 Task: Find connections with filter location Bruay-la-Buissière with filter topic #Professionalwomenwith filter profile language French with filter current company SG Analytics with filter school Shivaji University with filter industry Operations Consulting with filter service category Tax Law with filter keywords title Animal Trainer
Action: Mouse moved to (488, 63)
Screenshot: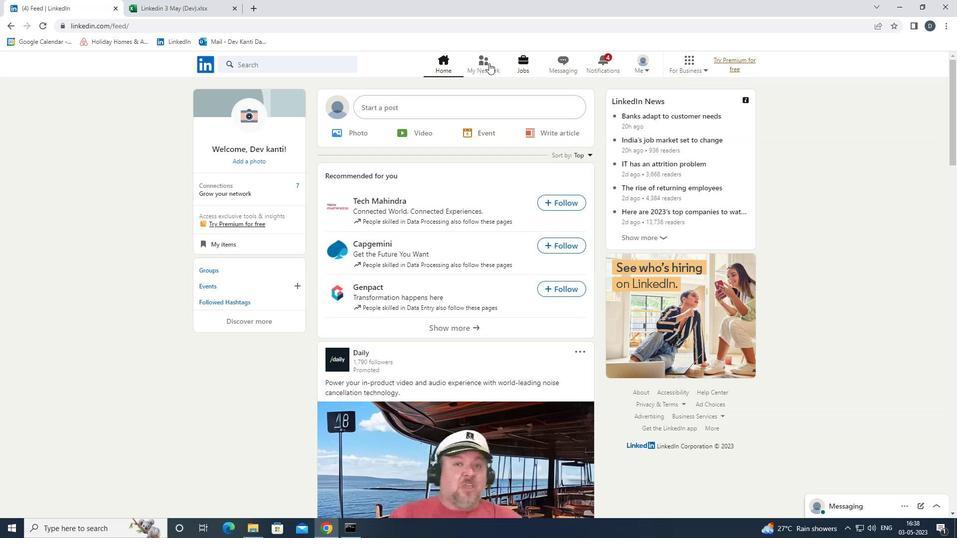 
Action: Mouse pressed left at (488, 63)
Screenshot: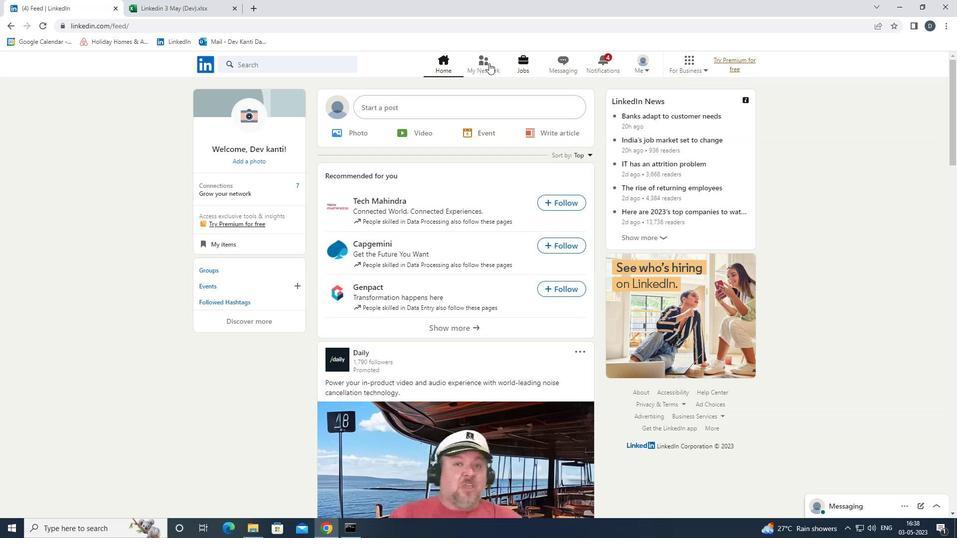 
Action: Mouse moved to (471, 64)
Screenshot: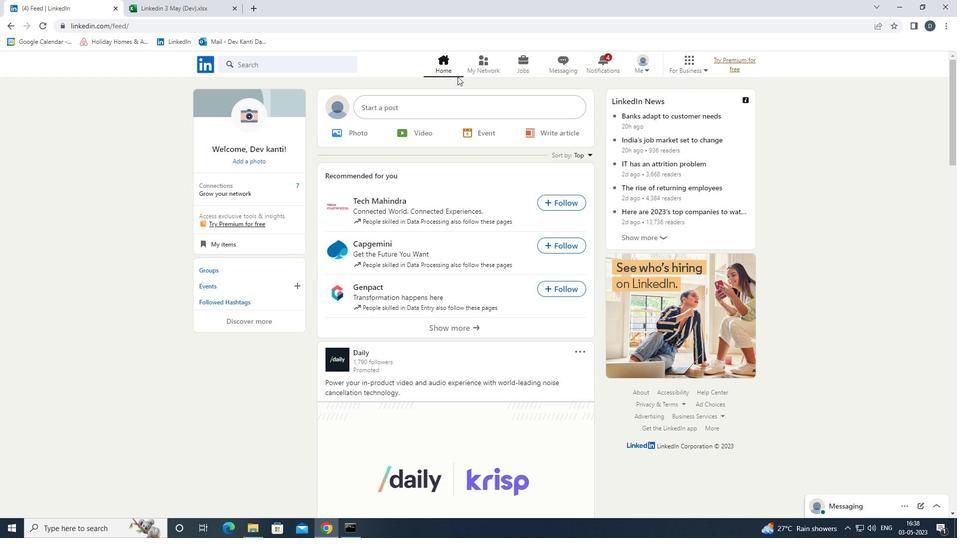 
Action: Mouse pressed left at (471, 64)
Screenshot: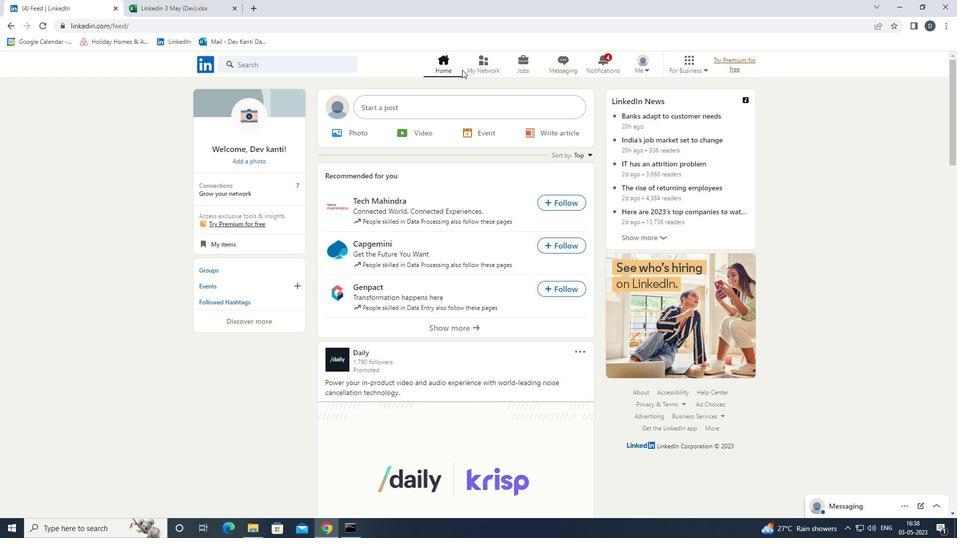 
Action: Mouse moved to (332, 117)
Screenshot: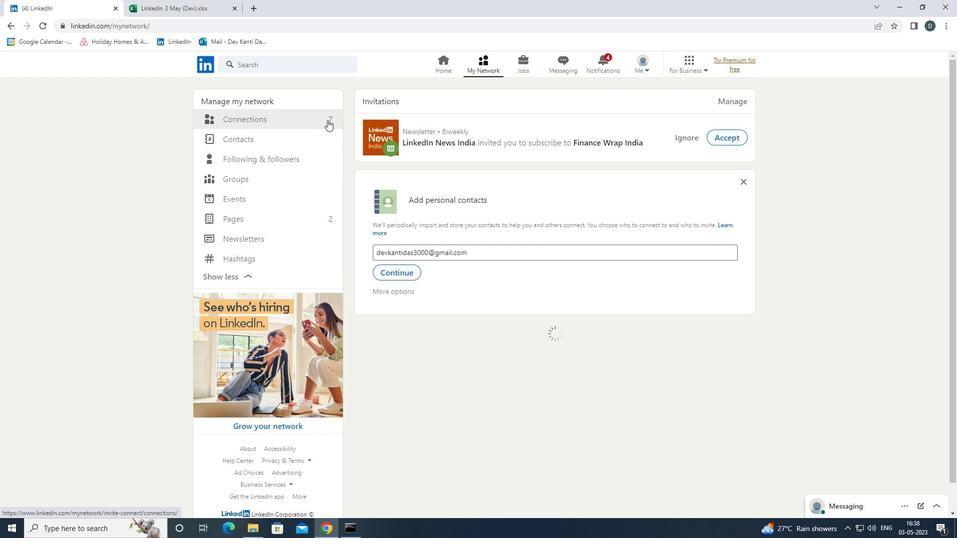 
Action: Mouse pressed left at (332, 117)
Screenshot: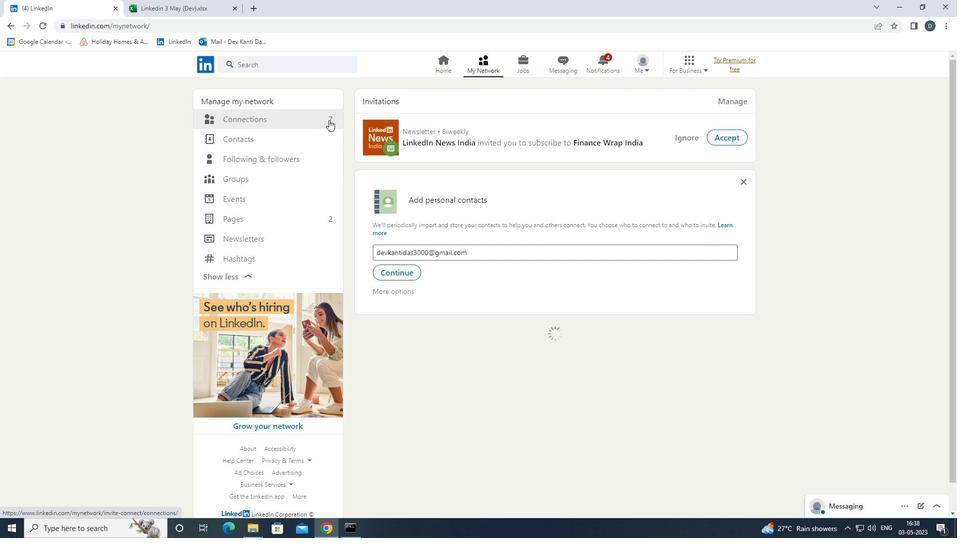 
Action: Mouse moved to (567, 117)
Screenshot: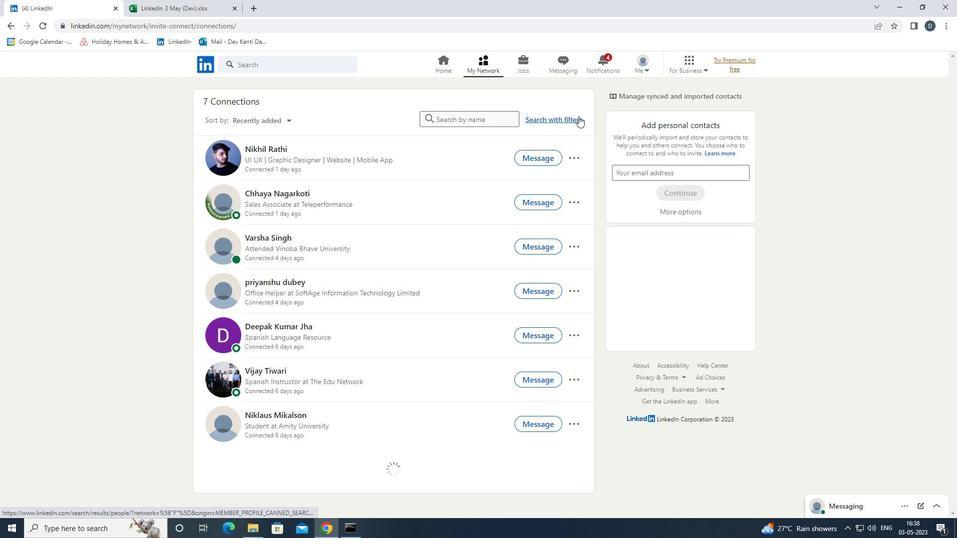 
Action: Mouse pressed left at (567, 117)
Screenshot: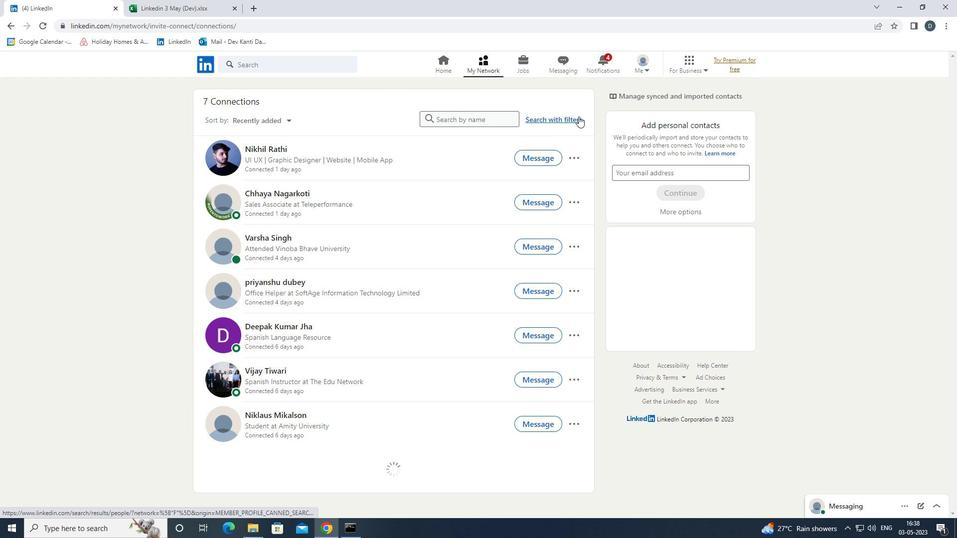 
Action: Mouse moved to (505, 90)
Screenshot: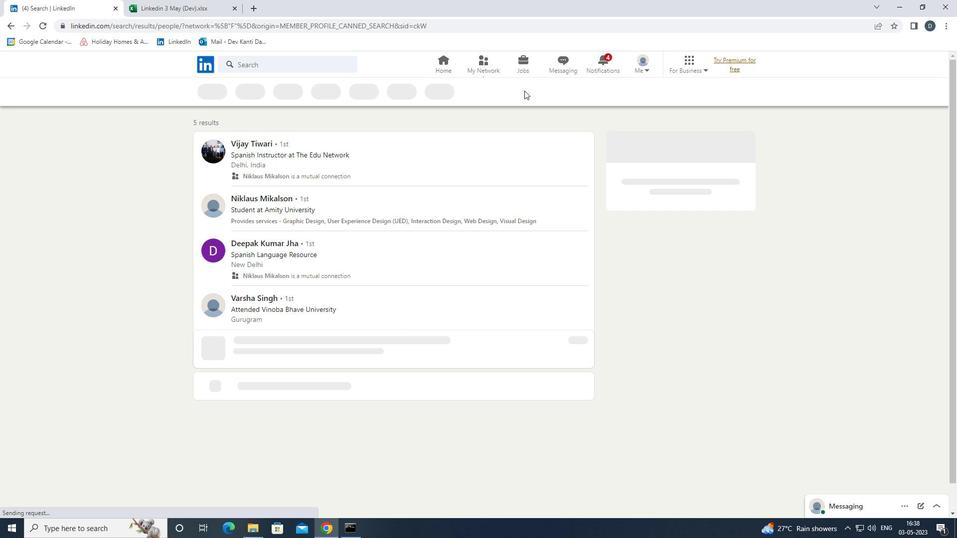 
Action: Mouse pressed left at (505, 90)
Screenshot: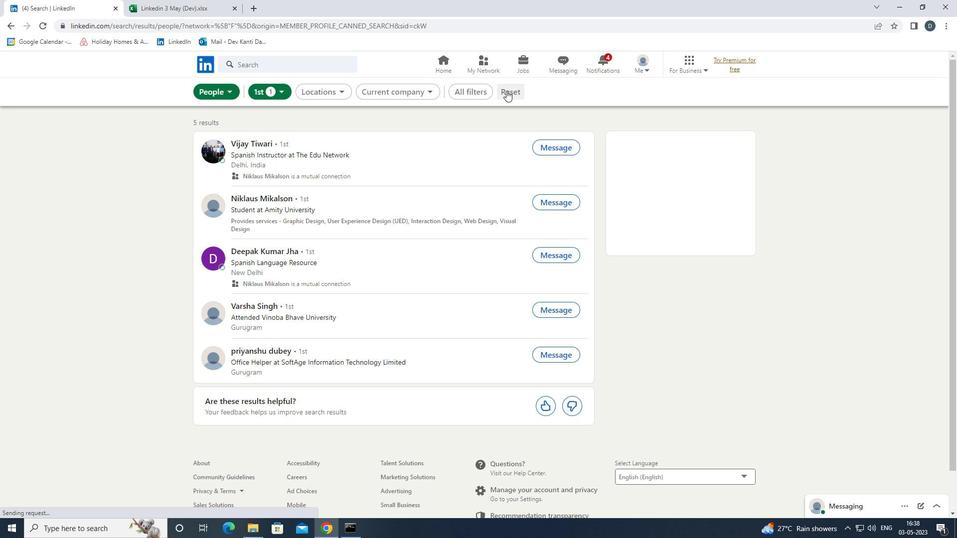 
Action: Mouse moved to (492, 90)
Screenshot: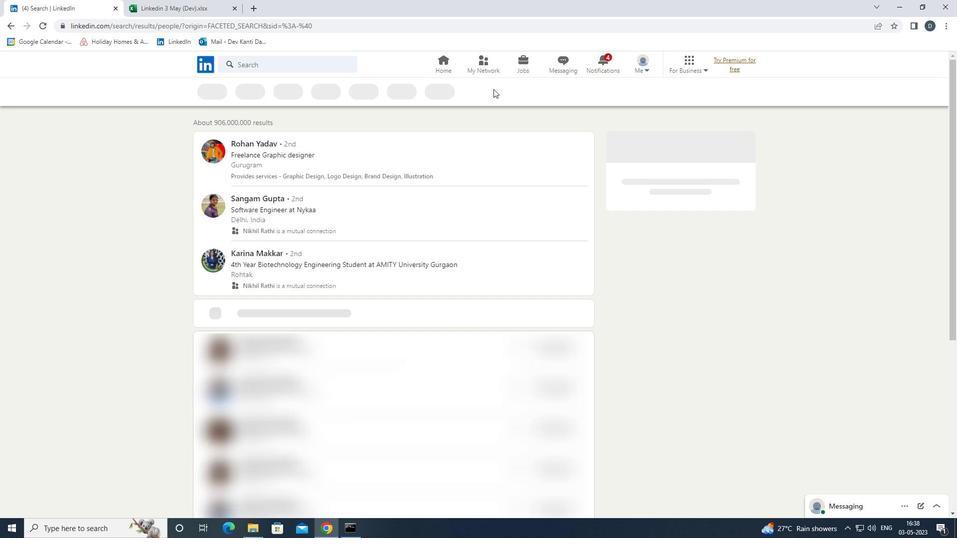 
Action: Mouse pressed left at (492, 90)
Screenshot: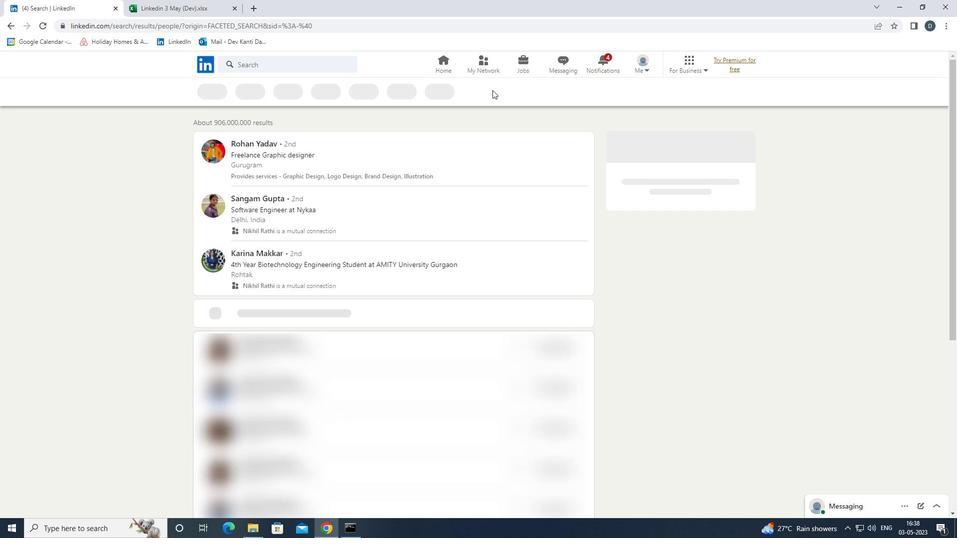 
Action: Mouse moved to (898, 358)
Screenshot: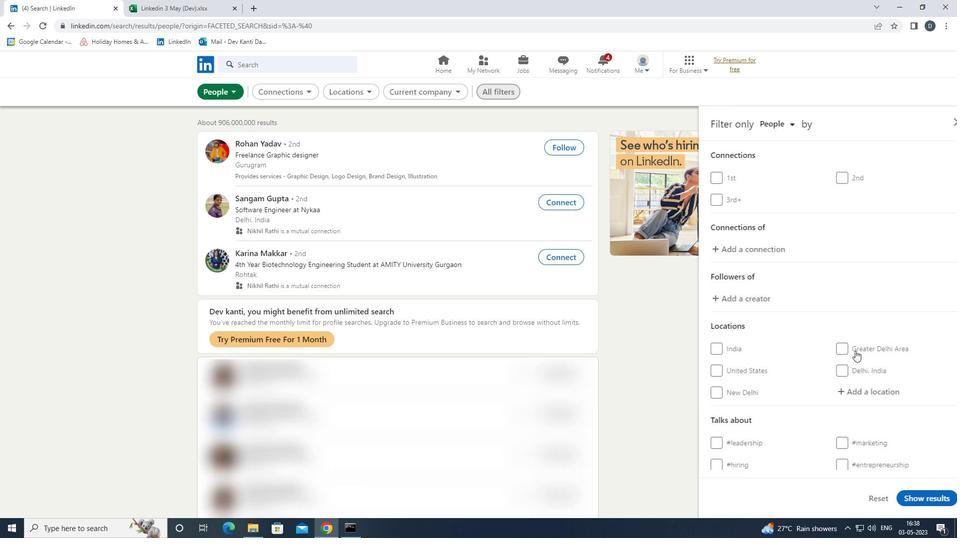 
Action: Mouse scrolled (898, 357) with delta (0, 0)
Screenshot: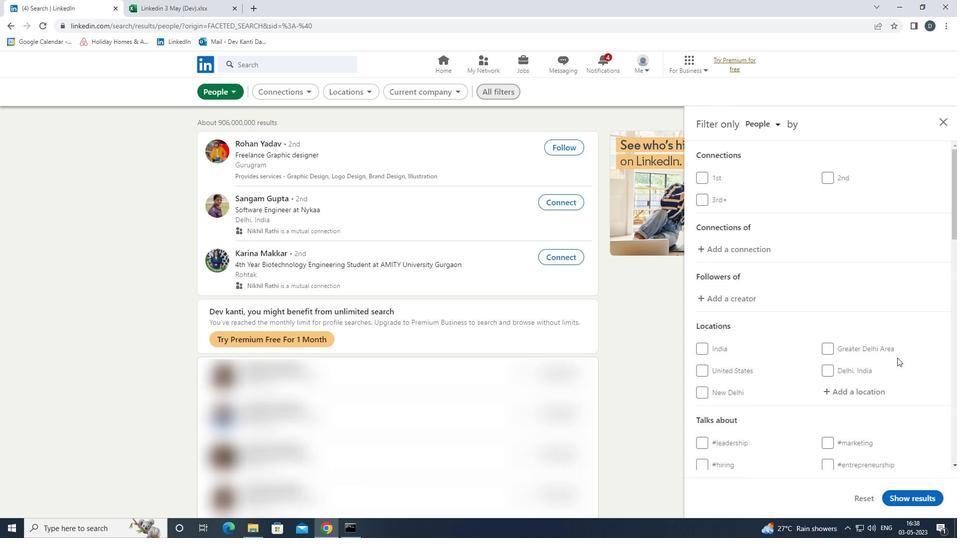 
Action: Mouse moved to (899, 358)
Screenshot: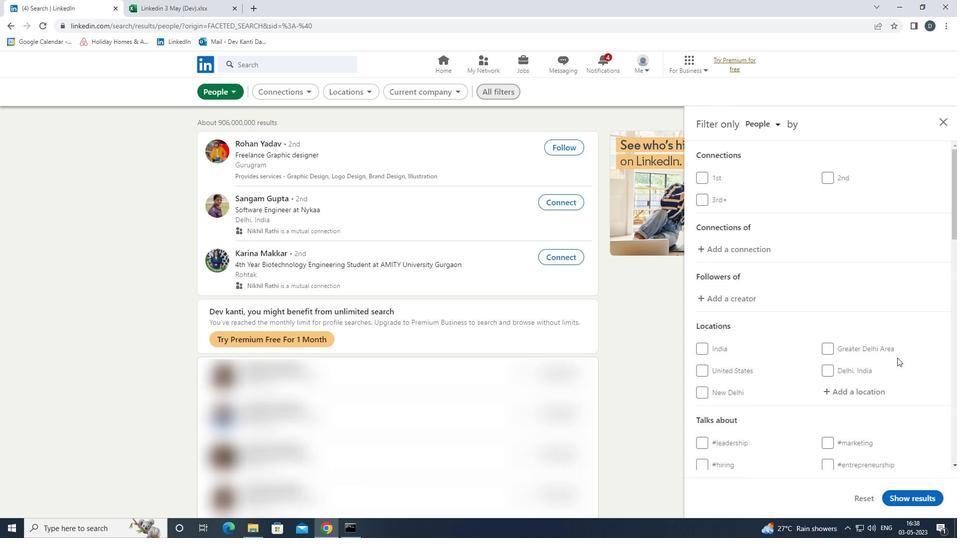 
Action: Mouse scrolled (899, 357) with delta (0, 0)
Screenshot: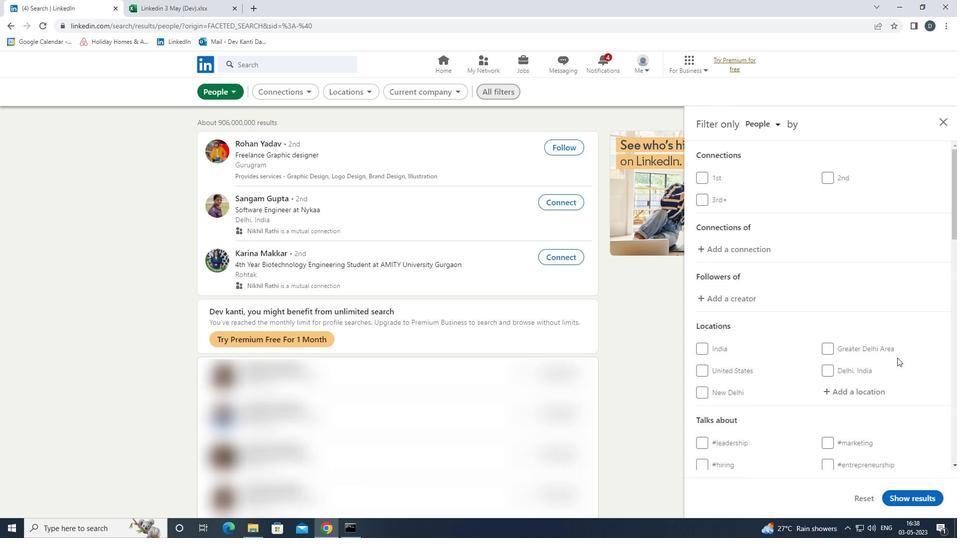 
Action: Mouse moved to (875, 293)
Screenshot: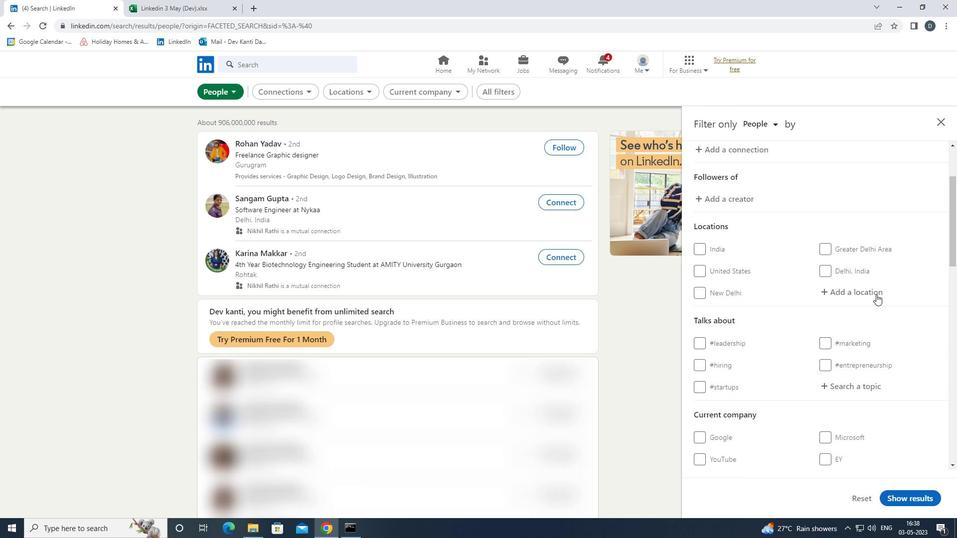 
Action: Mouse pressed left at (875, 293)
Screenshot: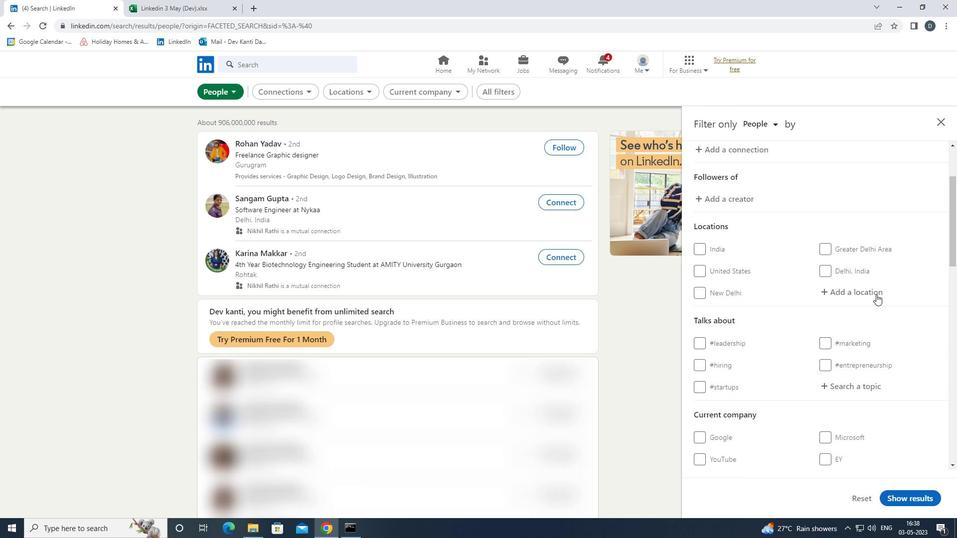 
Action: Key pressed <Key.shift>BRUAY<Key.down><Key.enter>
Screenshot: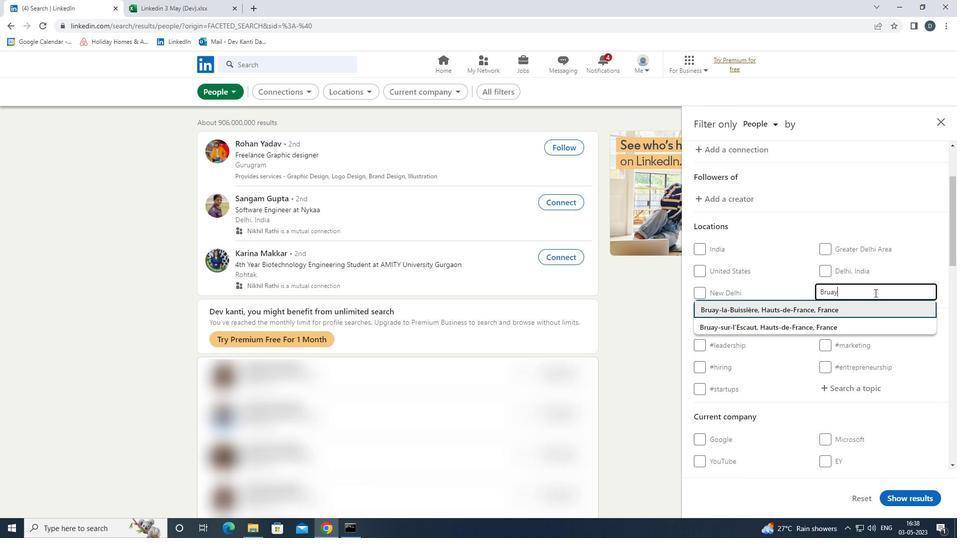 
Action: Mouse scrolled (875, 292) with delta (0, 0)
Screenshot: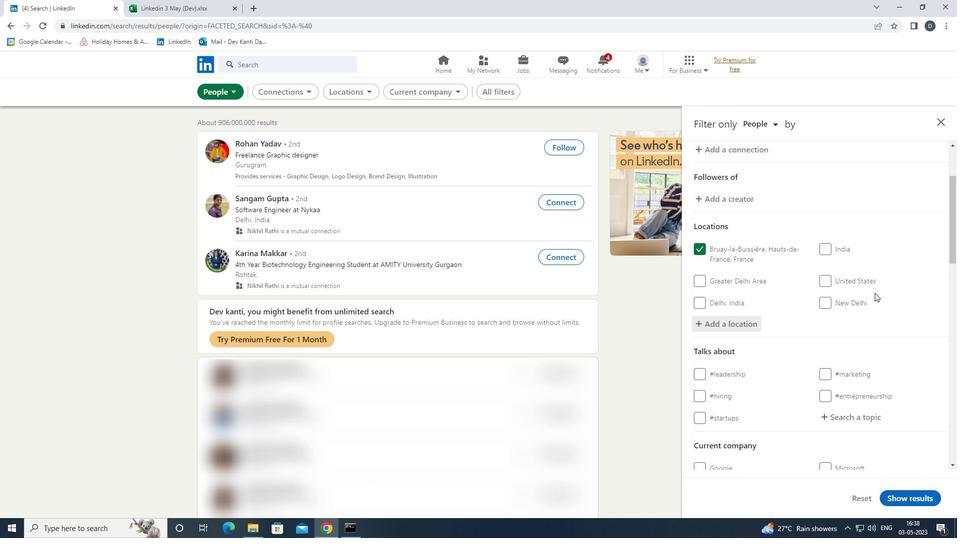 
Action: Mouse scrolled (875, 292) with delta (0, 0)
Screenshot: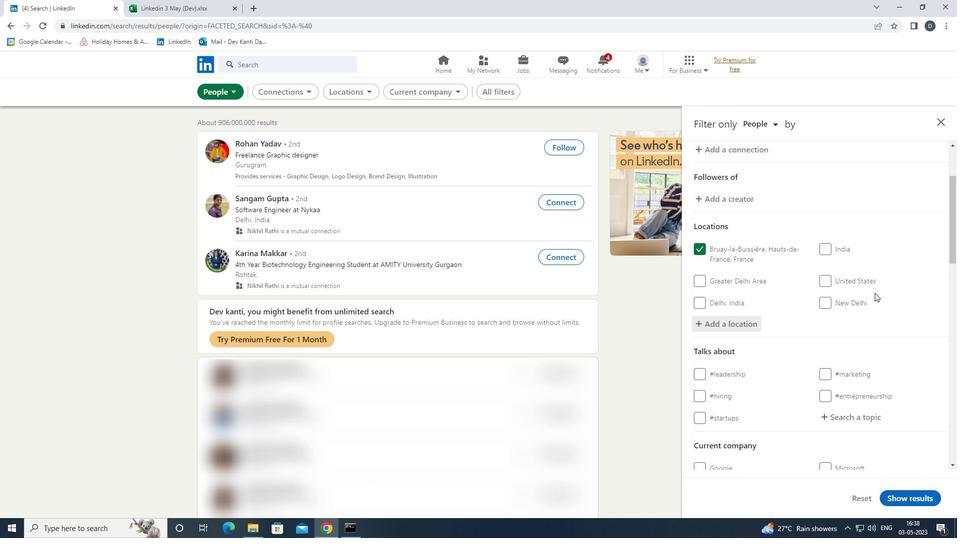 
Action: Mouse moved to (874, 314)
Screenshot: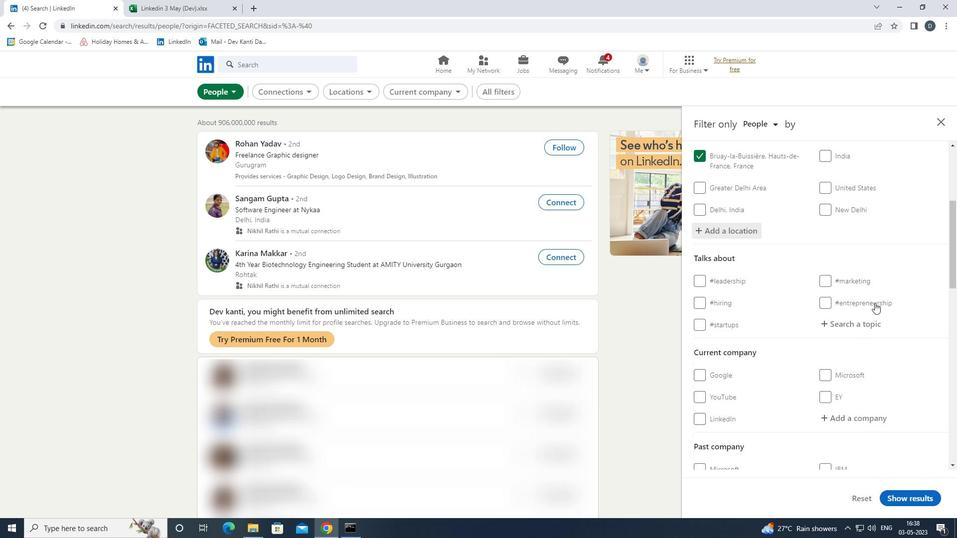 
Action: Mouse pressed left at (874, 314)
Screenshot: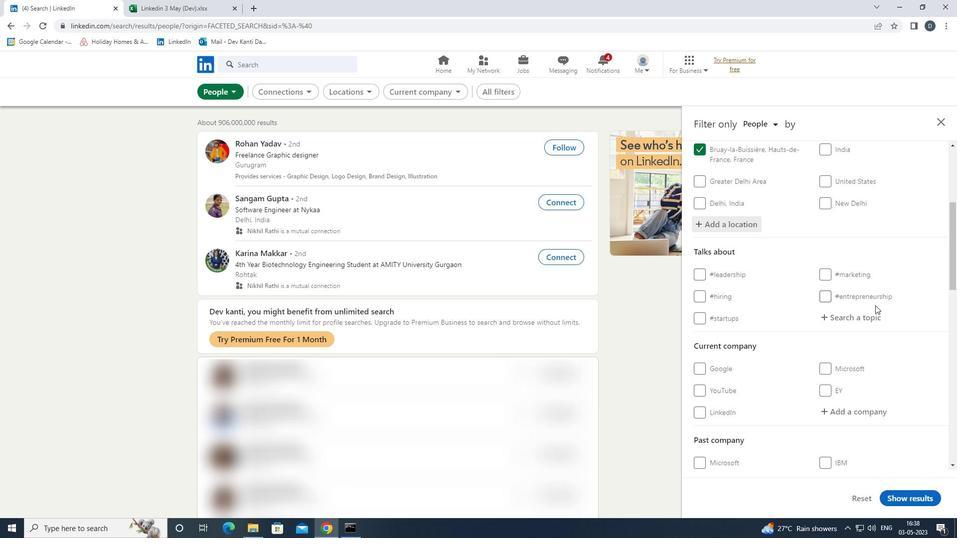 
Action: Key pressed PROFESSIONALWOMEN<Key.down><Key.enter>
Screenshot: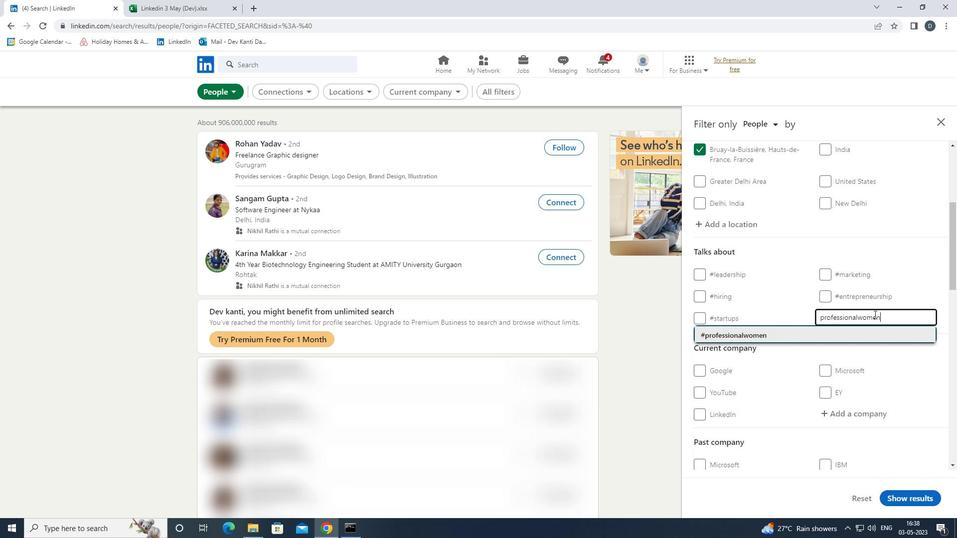 
Action: Mouse scrolled (874, 314) with delta (0, 0)
Screenshot: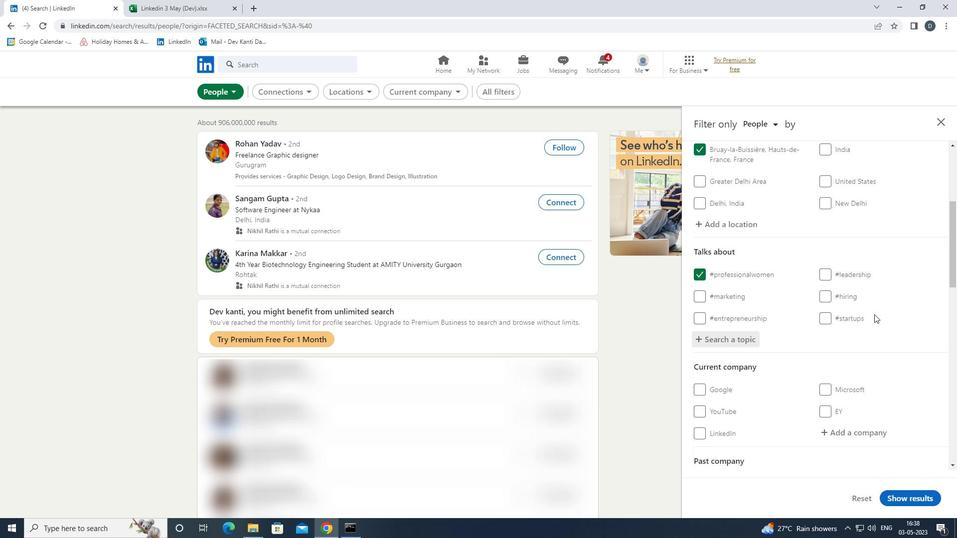 
Action: Mouse moved to (874, 314)
Screenshot: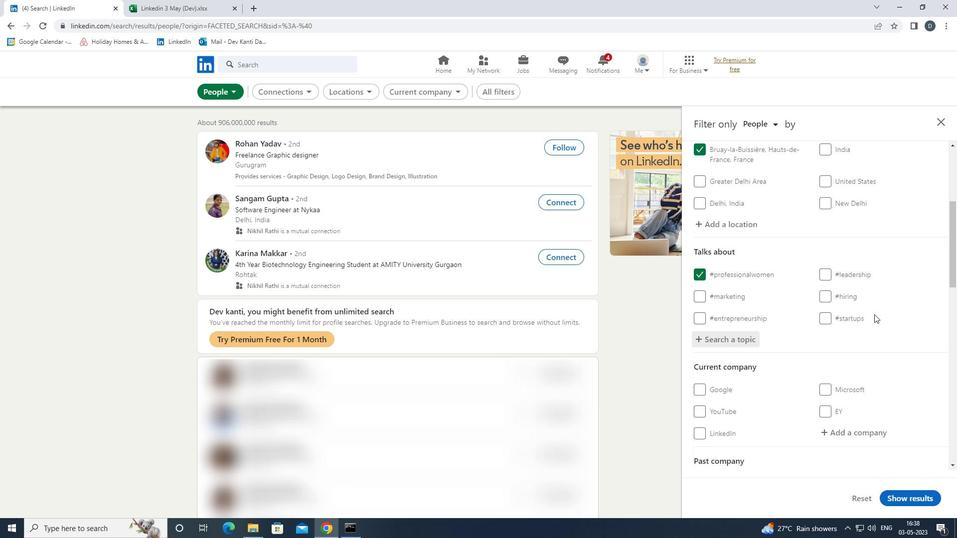 
Action: Mouse scrolled (874, 314) with delta (0, 0)
Screenshot: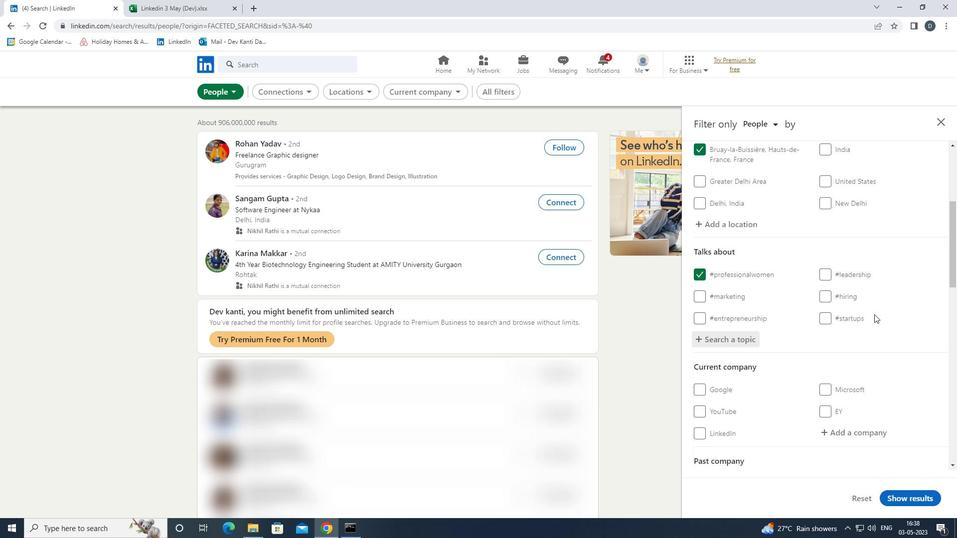 
Action: Mouse moved to (874, 315)
Screenshot: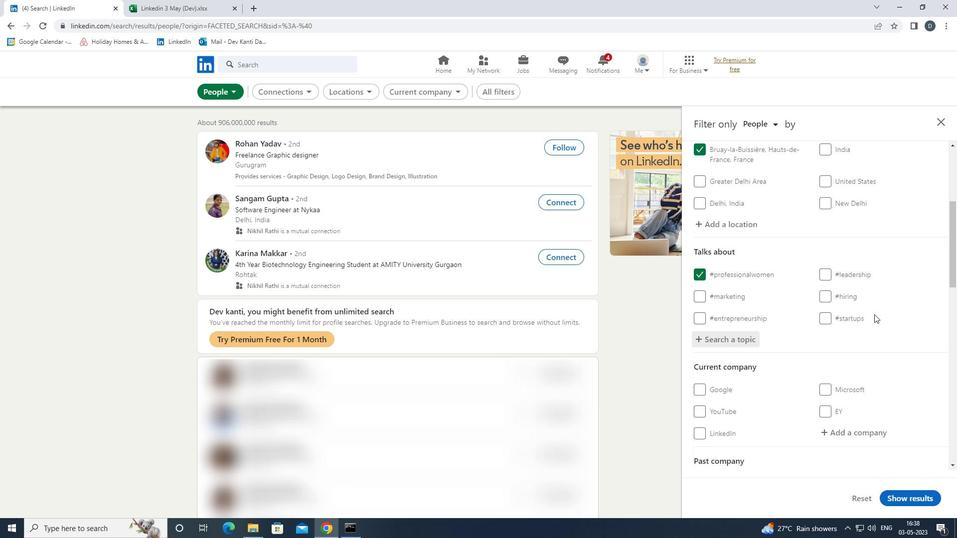 
Action: Mouse scrolled (874, 314) with delta (0, 0)
Screenshot: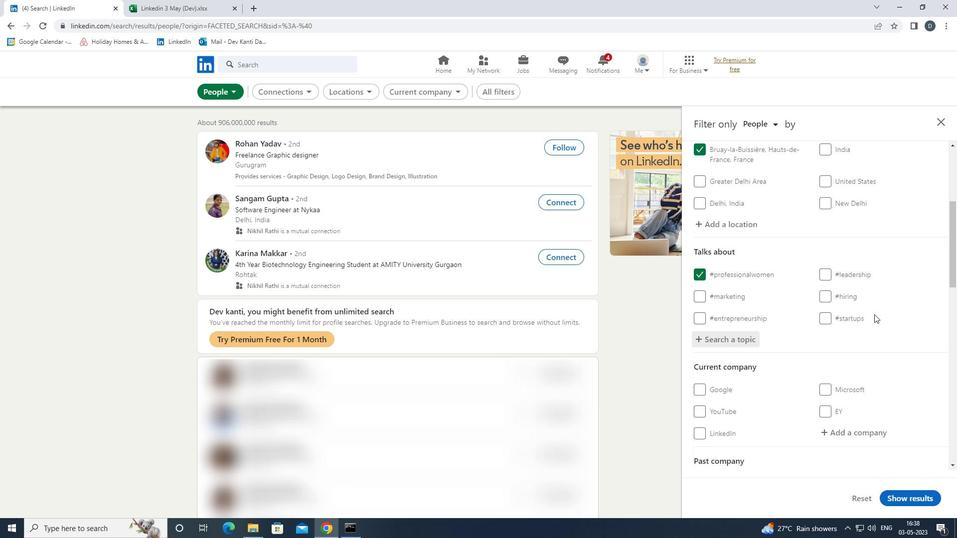 
Action: Mouse moved to (874, 315)
Screenshot: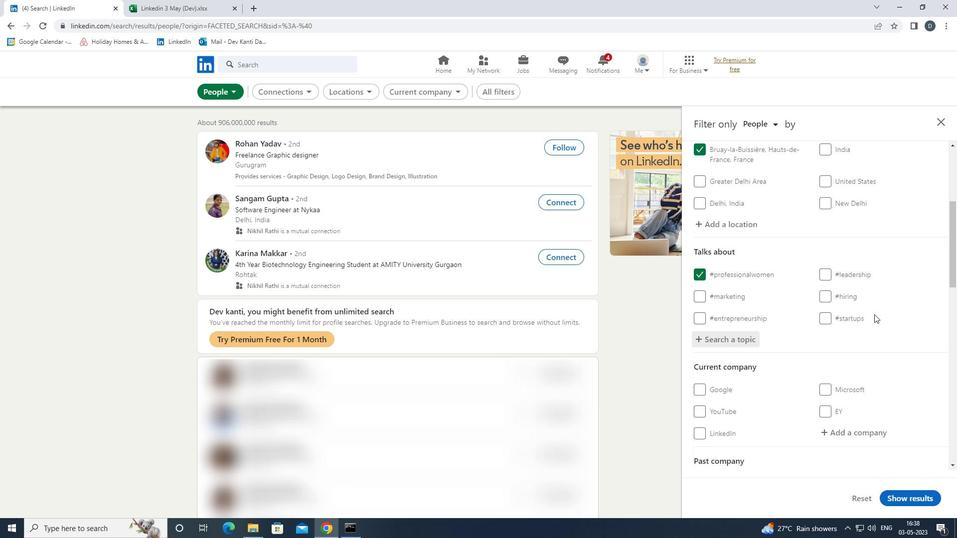 
Action: Mouse scrolled (874, 315) with delta (0, 0)
Screenshot: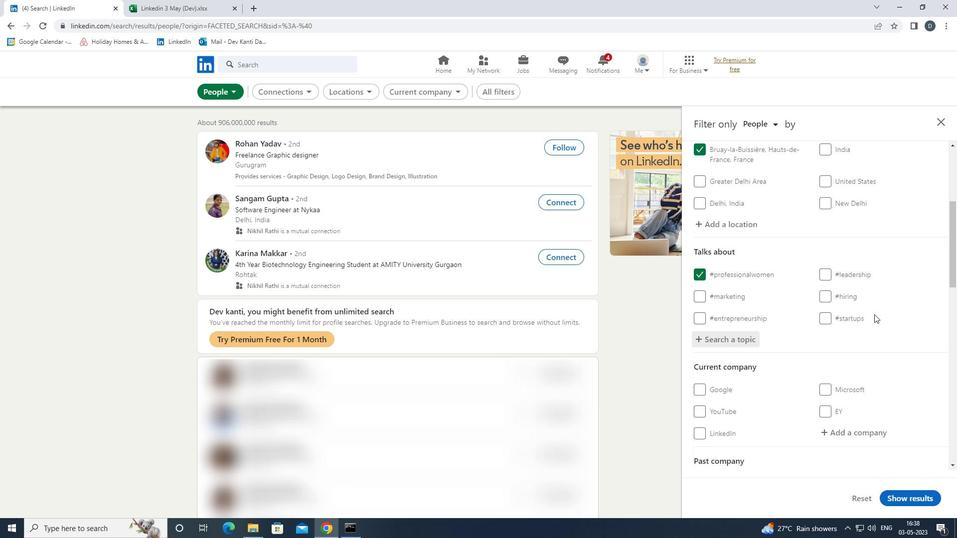 
Action: Mouse moved to (874, 316)
Screenshot: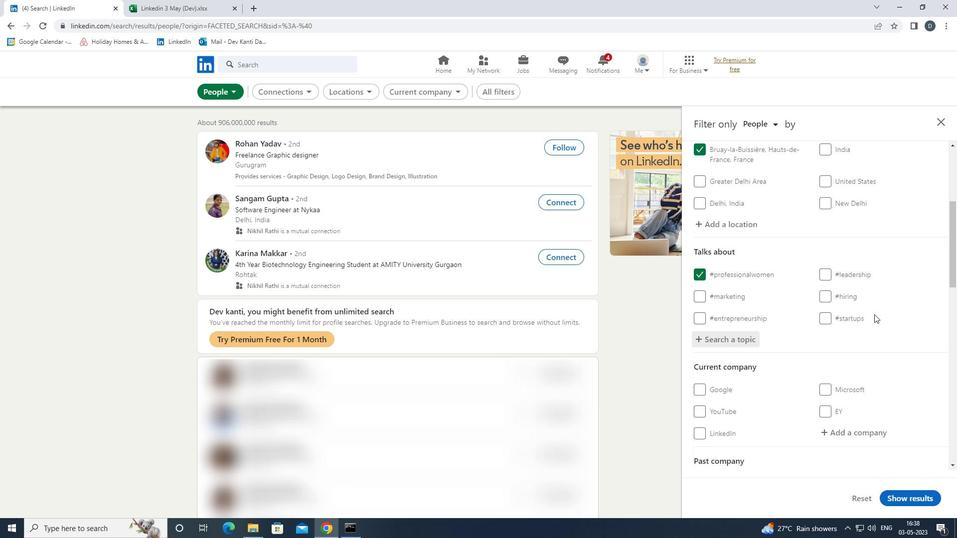 
Action: Mouse scrolled (874, 315) with delta (0, 0)
Screenshot: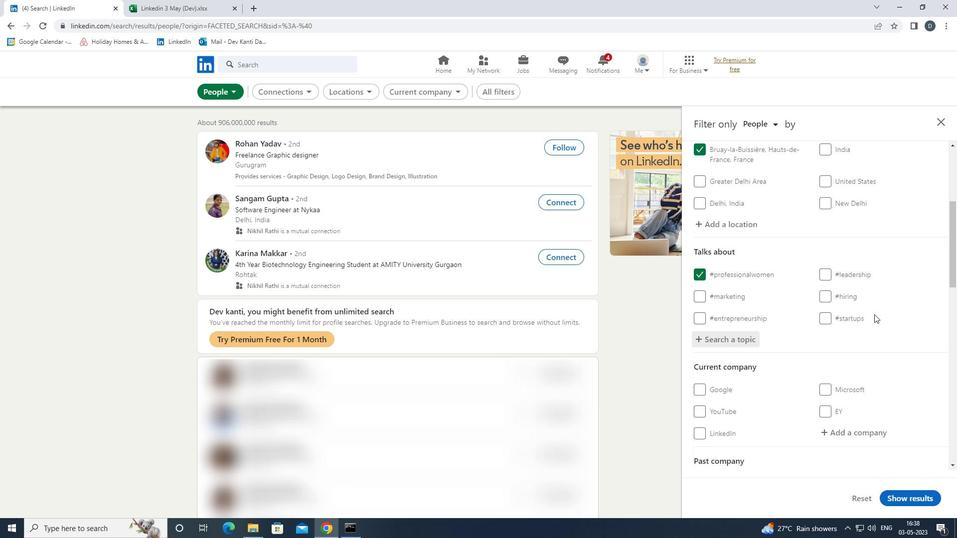 
Action: Mouse scrolled (874, 315) with delta (0, 0)
Screenshot: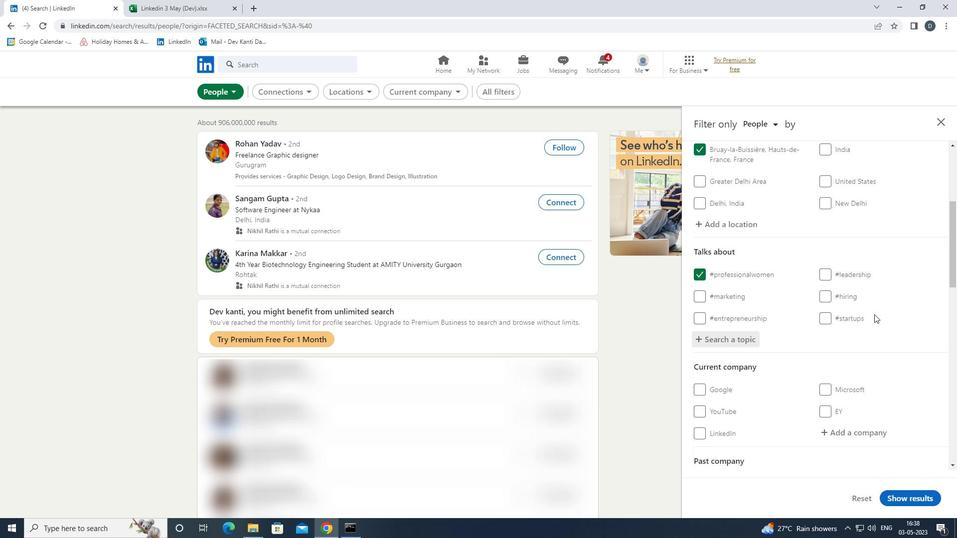 
Action: Mouse moved to (873, 318)
Screenshot: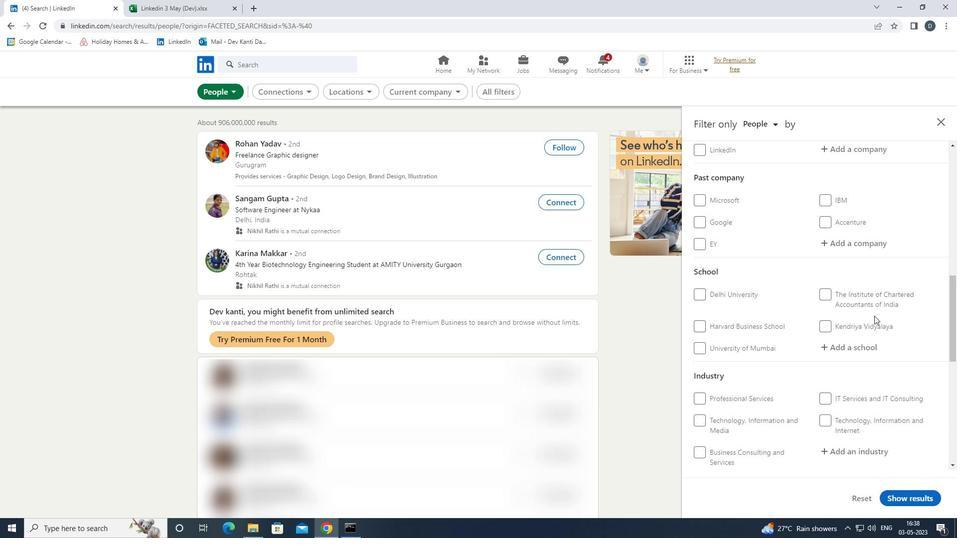 
Action: Mouse scrolled (873, 318) with delta (0, 0)
Screenshot: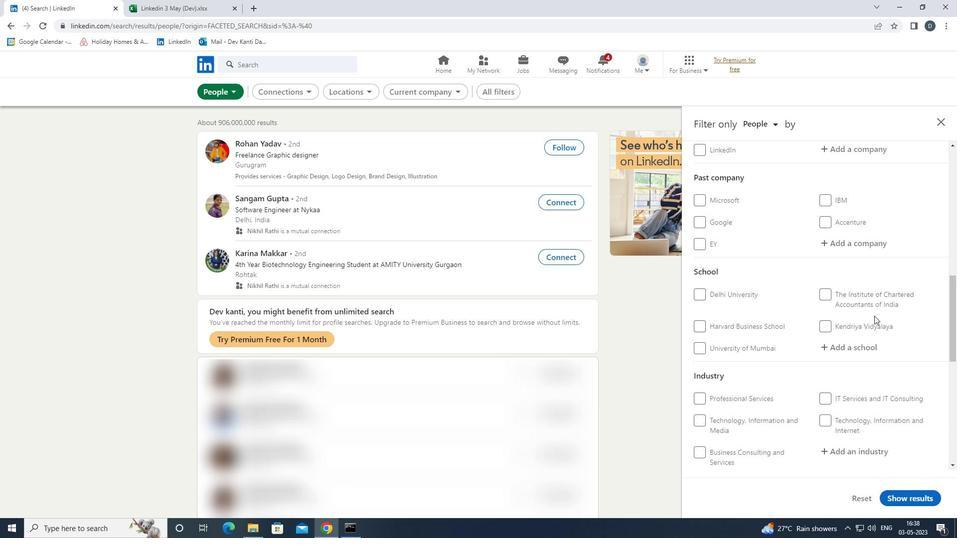 
Action: Mouse moved to (872, 320)
Screenshot: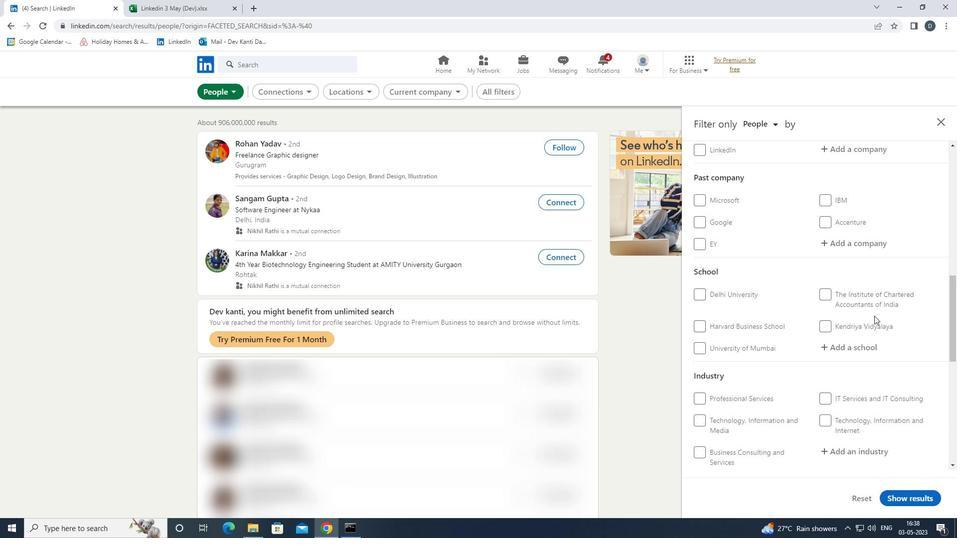 
Action: Mouse scrolled (872, 319) with delta (0, 0)
Screenshot: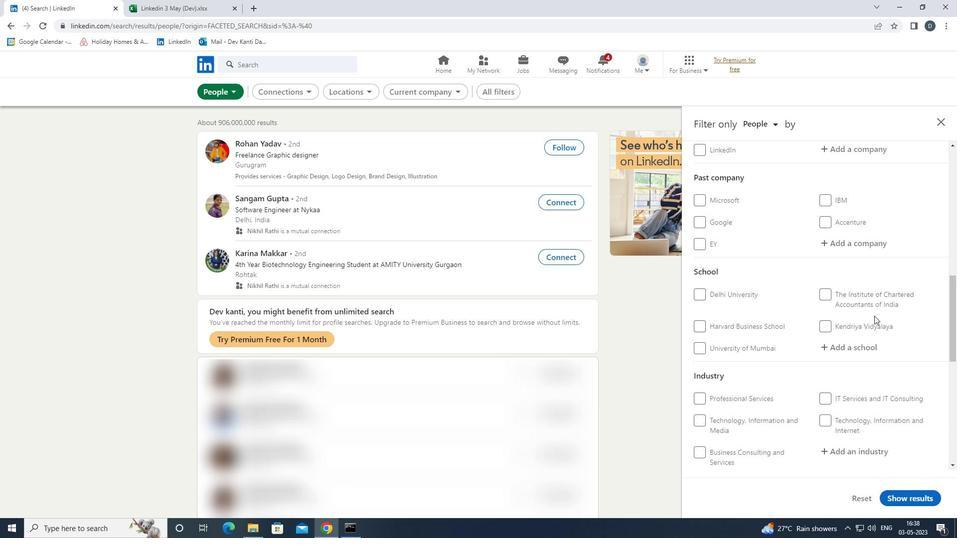 
Action: Mouse moved to (871, 321)
Screenshot: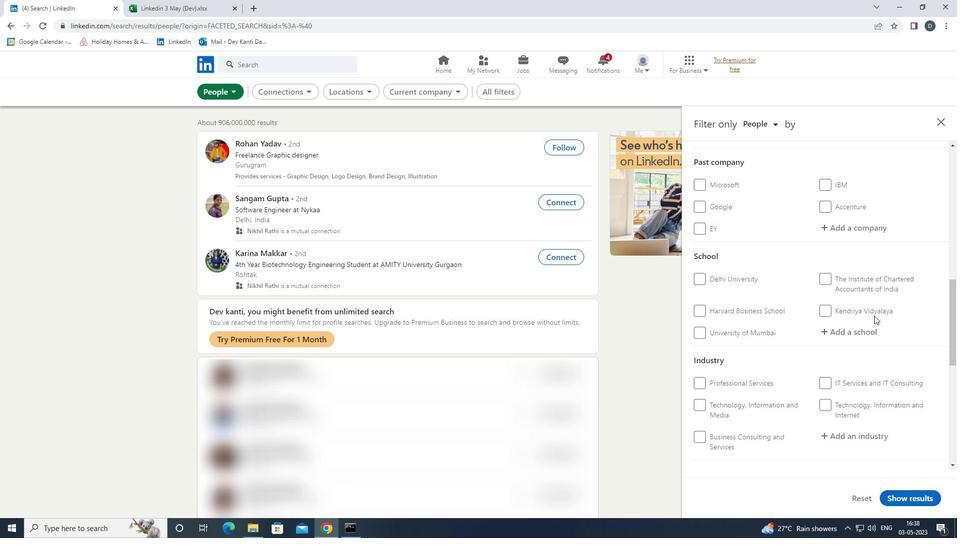 
Action: Mouse scrolled (871, 320) with delta (0, 0)
Screenshot: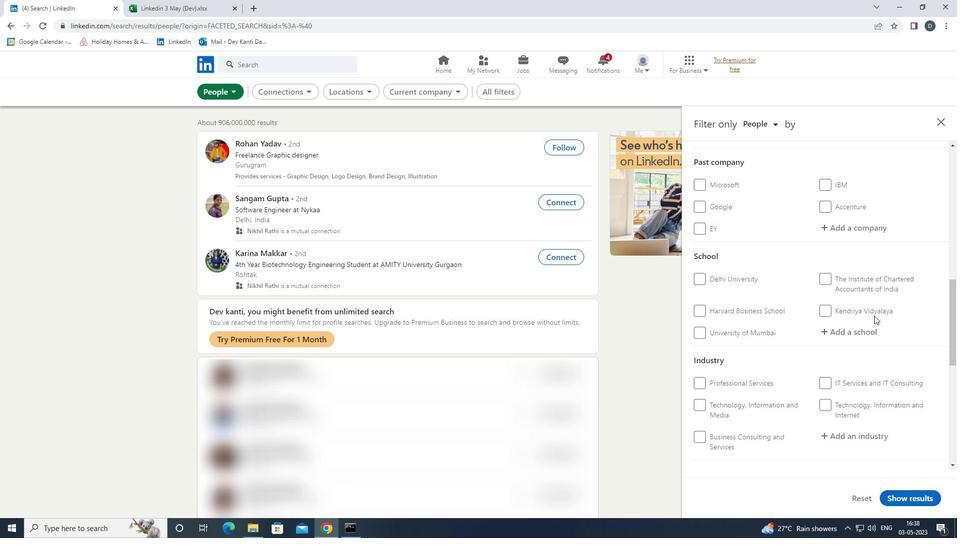 
Action: Mouse moved to (836, 346)
Screenshot: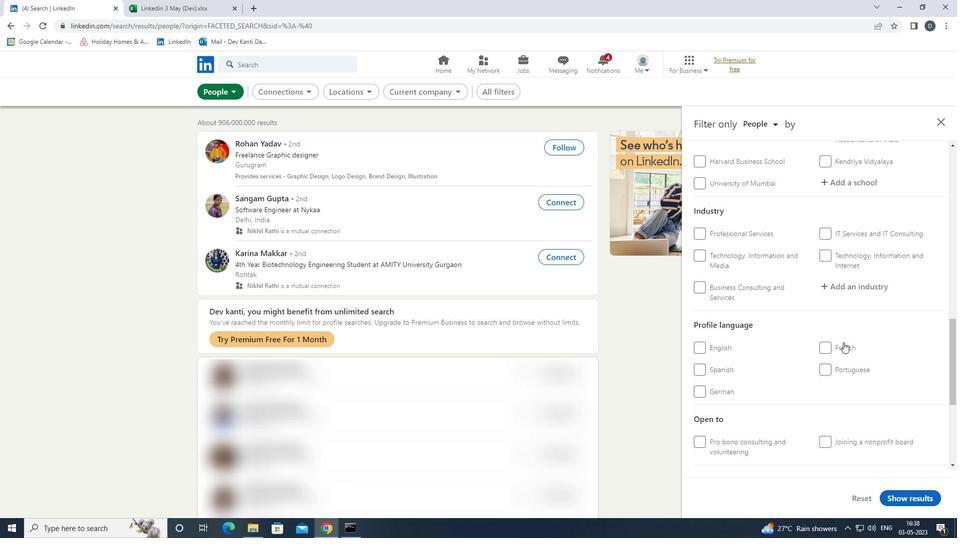 
Action: Mouse pressed left at (836, 346)
Screenshot: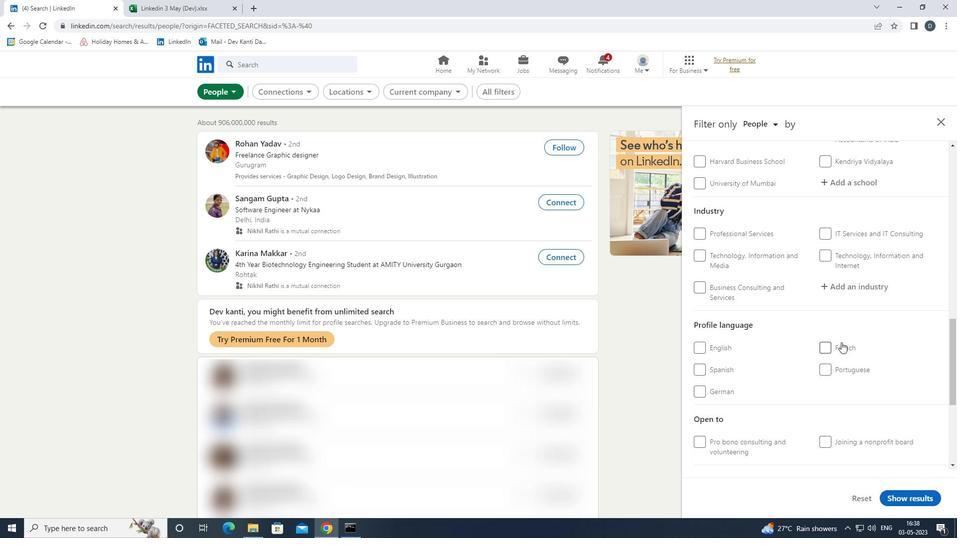 
Action: Mouse moved to (837, 346)
Screenshot: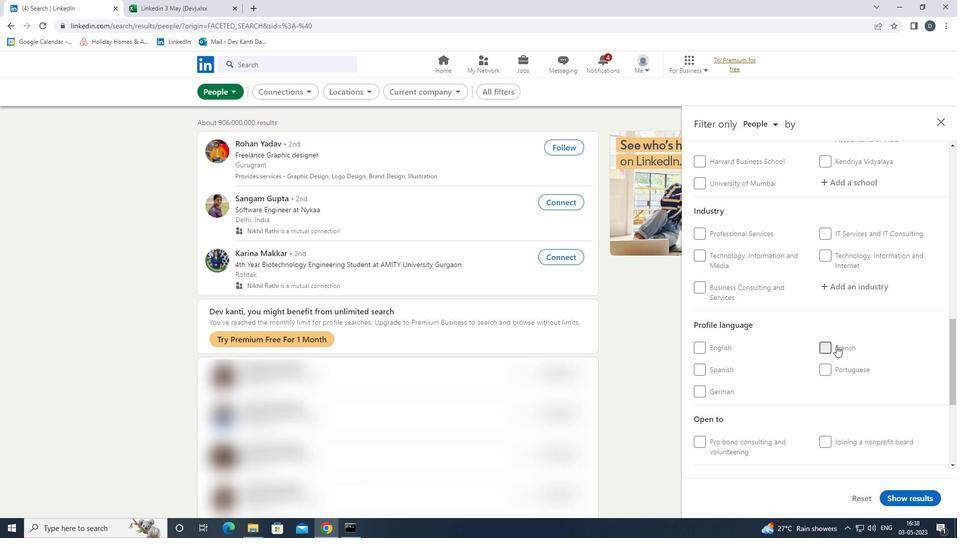 
Action: Mouse scrolled (837, 347) with delta (0, 0)
Screenshot: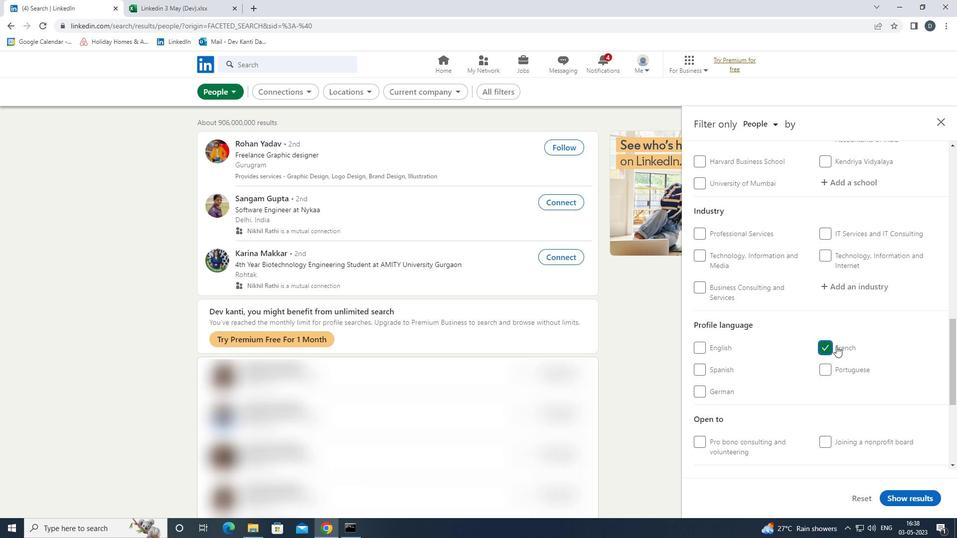 
Action: Mouse scrolled (837, 347) with delta (0, 0)
Screenshot: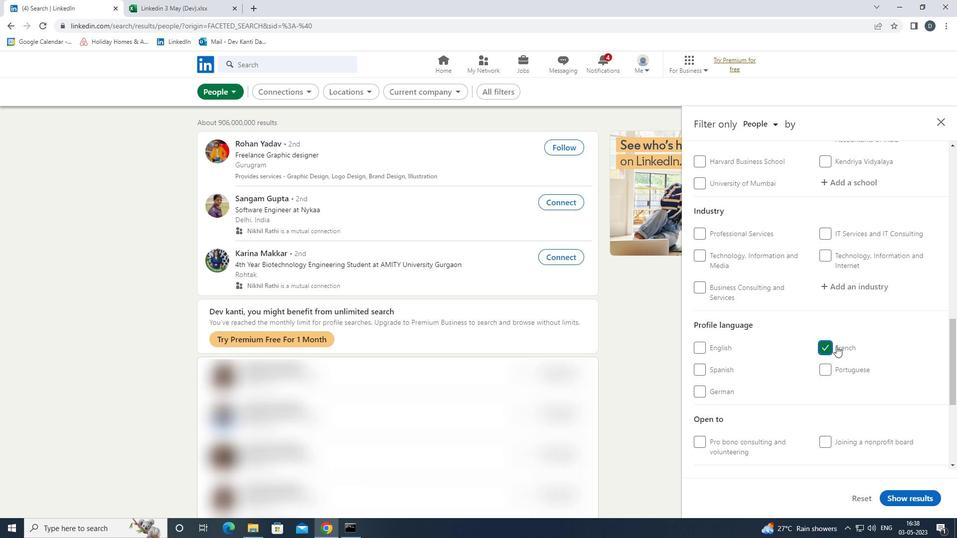 
Action: Mouse scrolled (837, 347) with delta (0, 0)
Screenshot: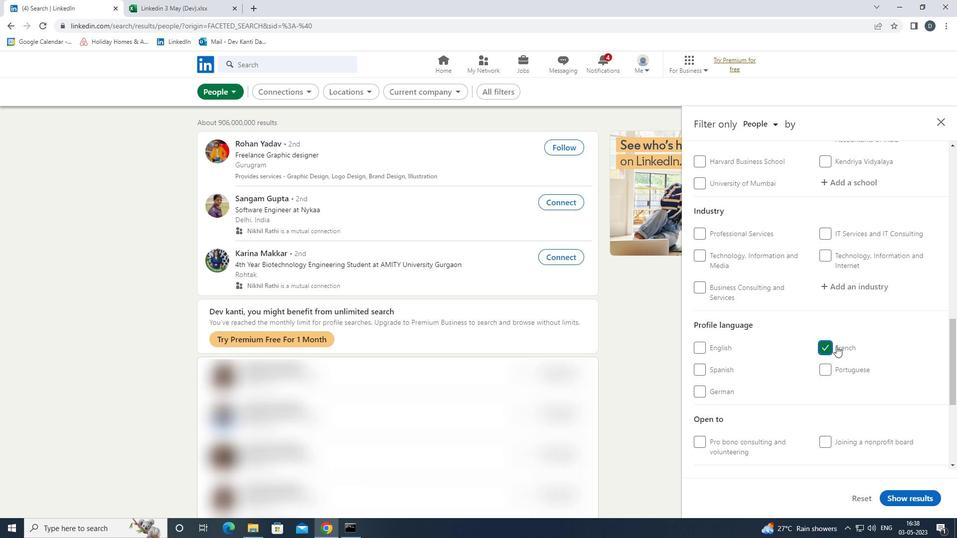 
Action: Mouse scrolled (837, 347) with delta (0, 0)
Screenshot: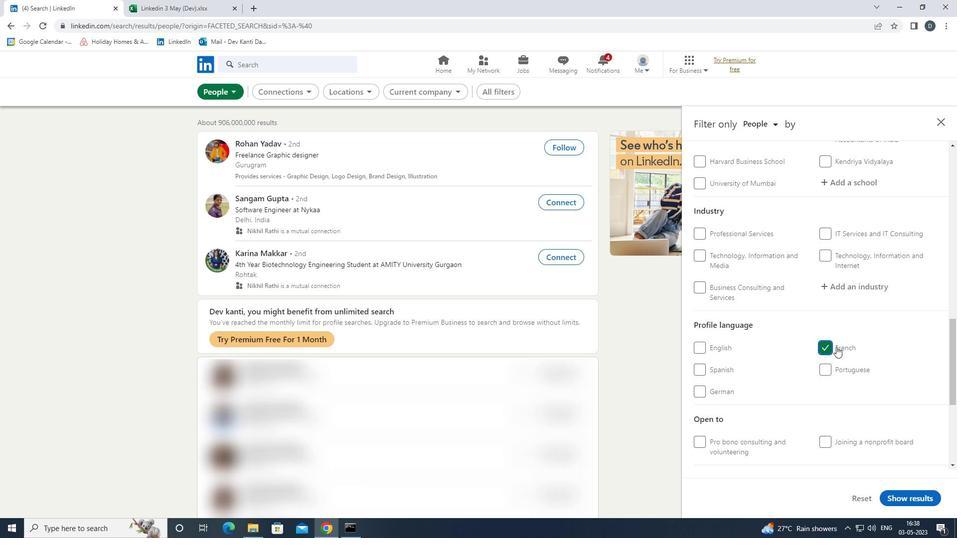 
Action: Mouse scrolled (837, 347) with delta (0, 0)
Screenshot: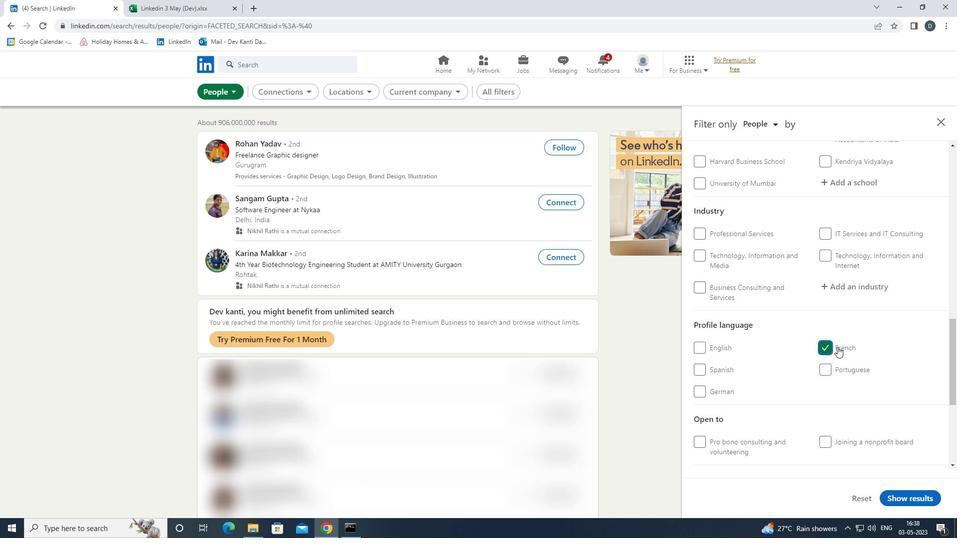 
Action: Mouse scrolled (837, 347) with delta (0, 0)
Screenshot: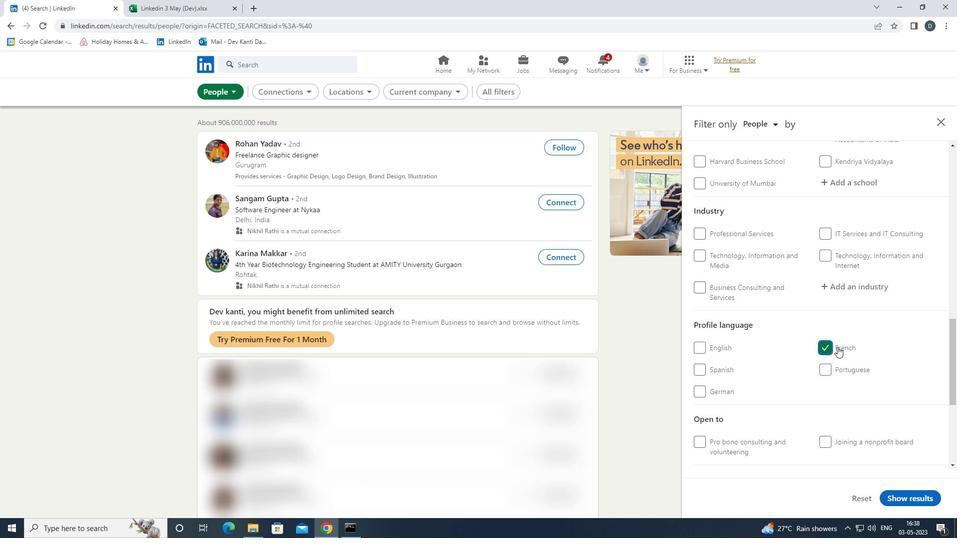 
Action: Mouse scrolled (837, 347) with delta (0, 0)
Screenshot: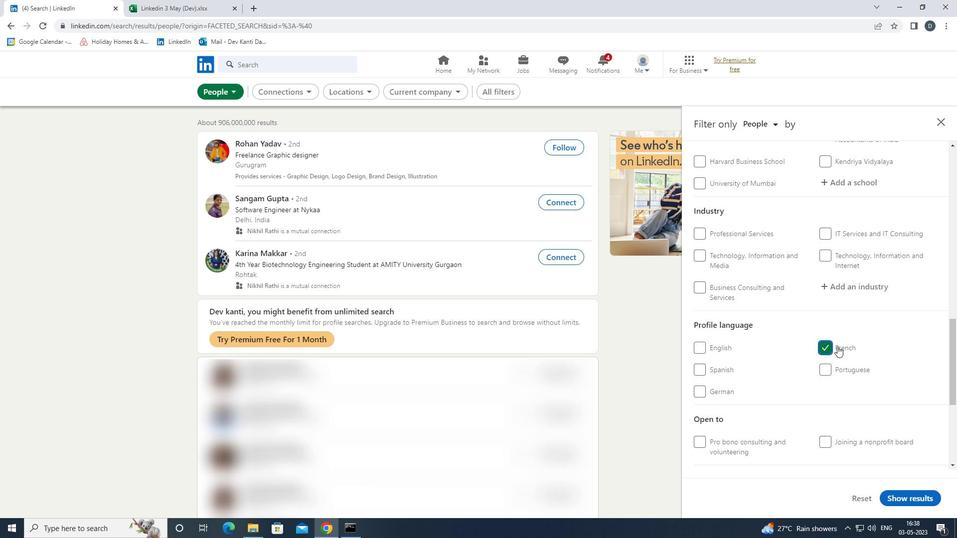
Action: Mouse moved to (845, 329)
Screenshot: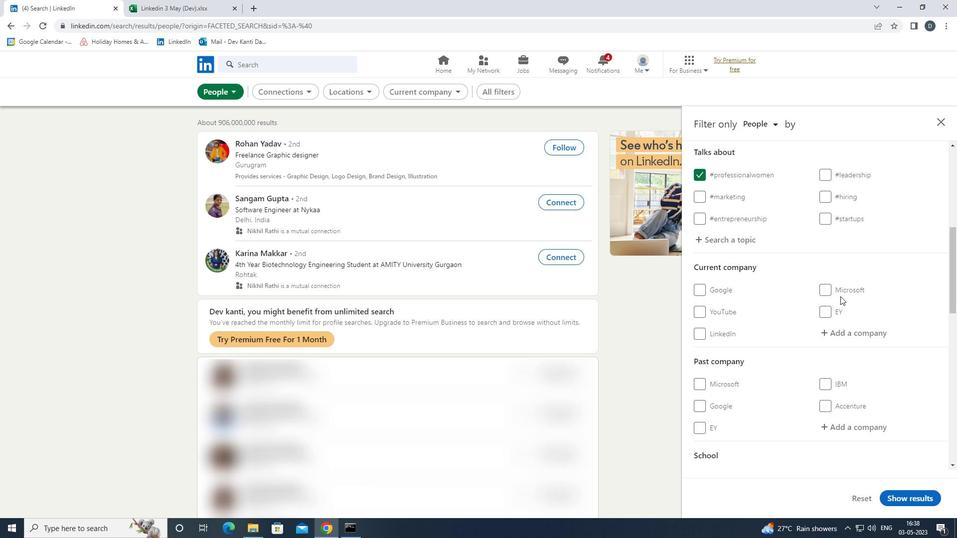 
Action: Mouse pressed left at (845, 329)
Screenshot: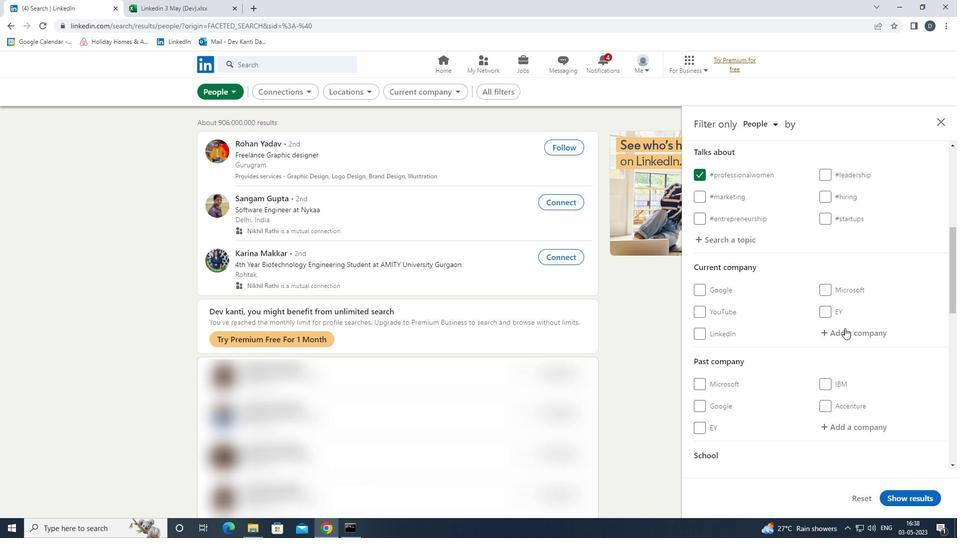
Action: Mouse moved to (846, 330)
Screenshot: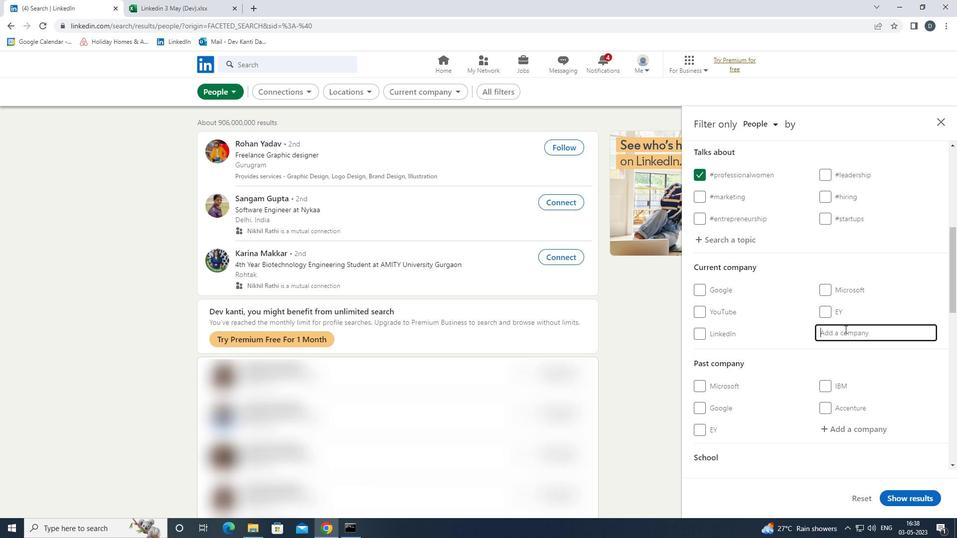 
Action: Key pressed <Key.shift>SG<Key.space><Key.shift><Key.shift><Key.shift><Key.shift><Key.shift><Key.shift><Key.shift><Key.shift>A<Key.down><Key.enter>
Screenshot: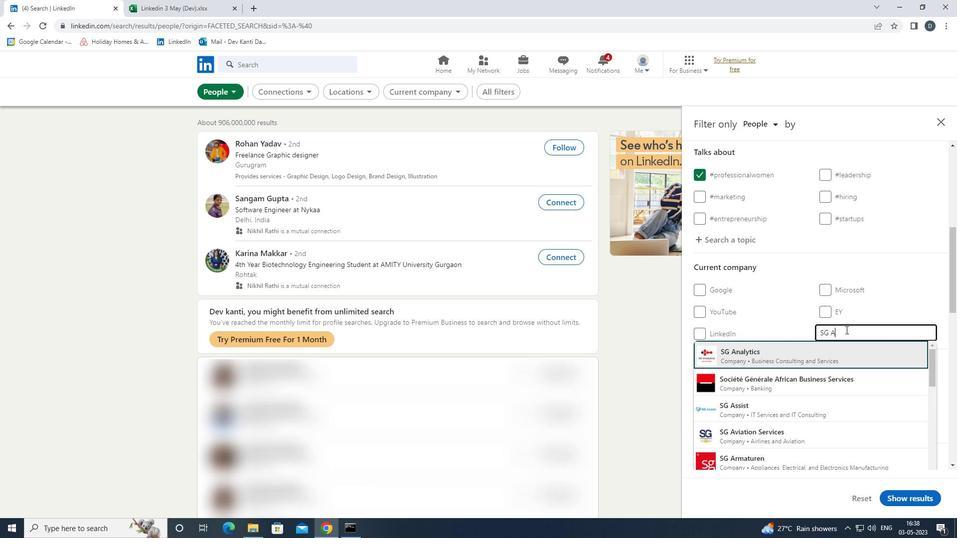 
Action: Mouse moved to (855, 325)
Screenshot: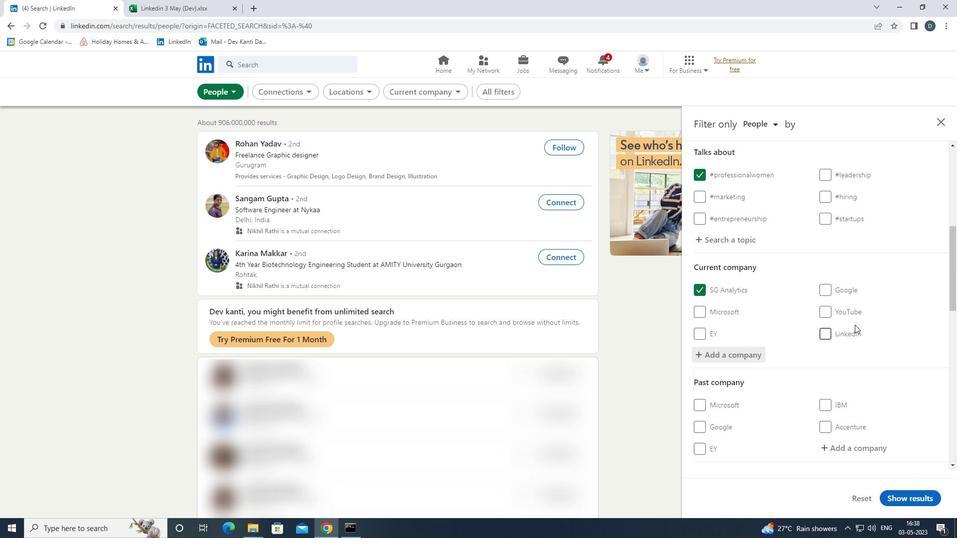 
Action: Mouse scrolled (855, 324) with delta (0, 0)
Screenshot: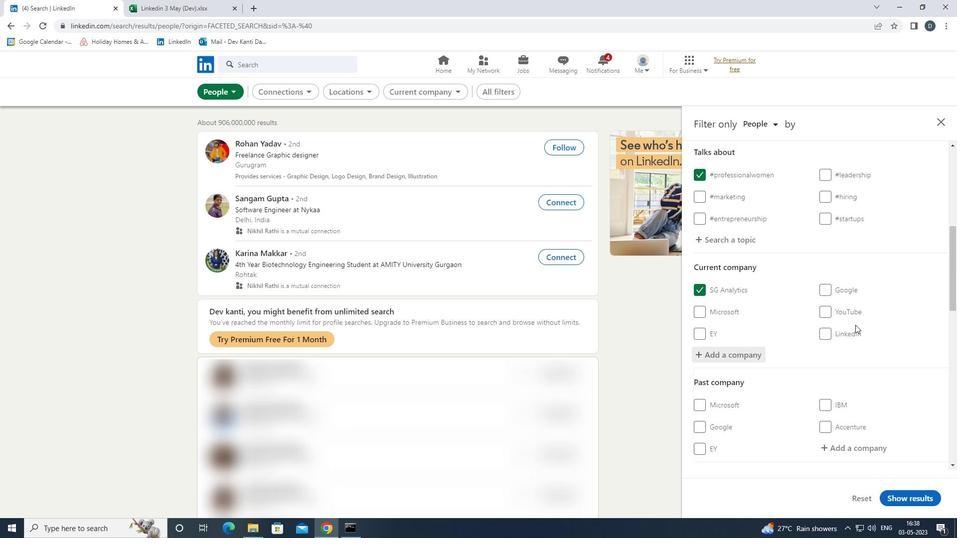 
Action: Mouse scrolled (855, 324) with delta (0, 0)
Screenshot: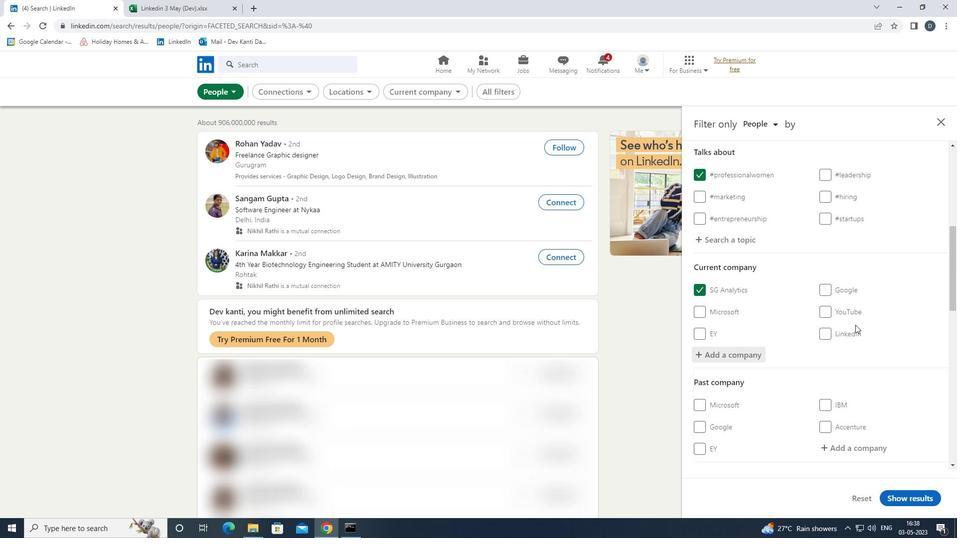 
Action: Mouse moved to (856, 321)
Screenshot: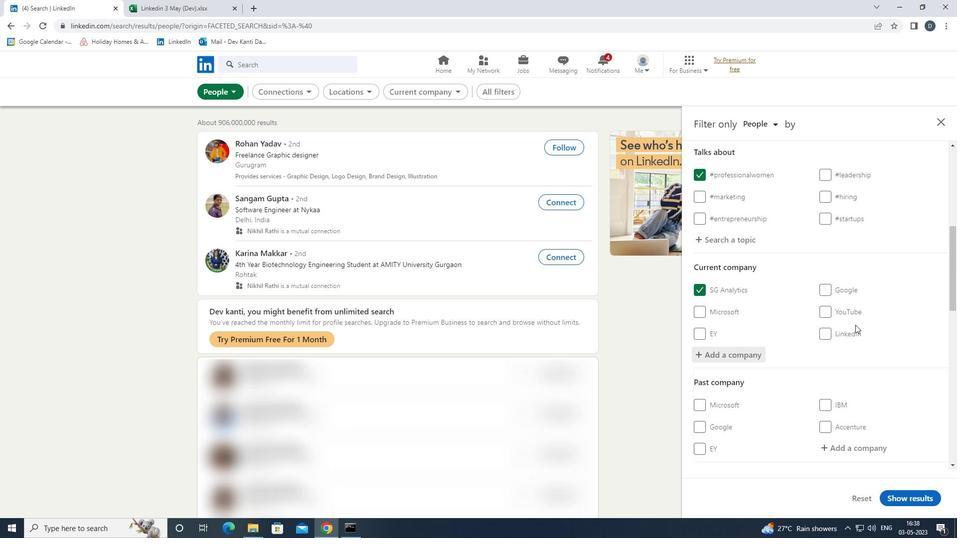 
Action: Mouse scrolled (856, 321) with delta (0, 0)
Screenshot: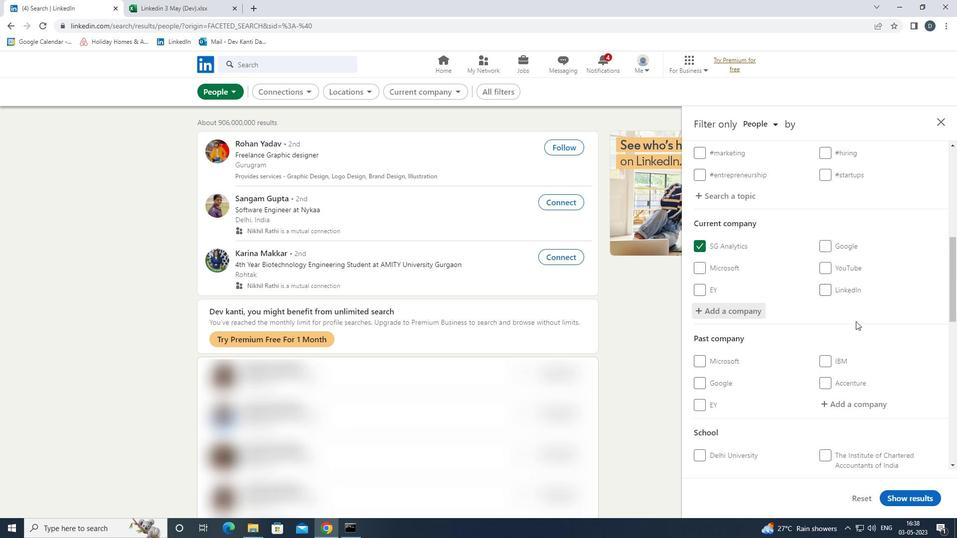 
Action: Mouse scrolled (856, 321) with delta (0, 0)
Screenshot: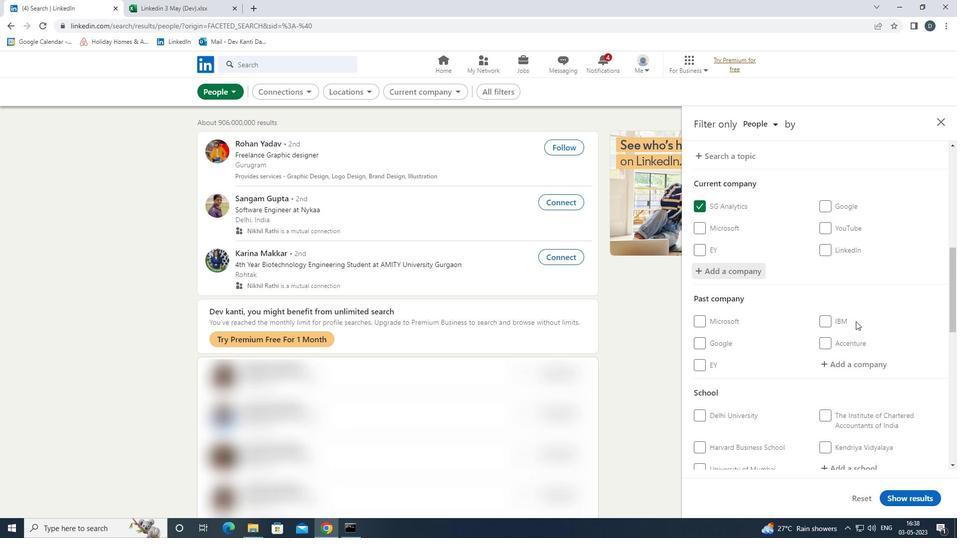 
Action: Mouse scrolled (856, 321) with delta (0, 0)
Screenshot: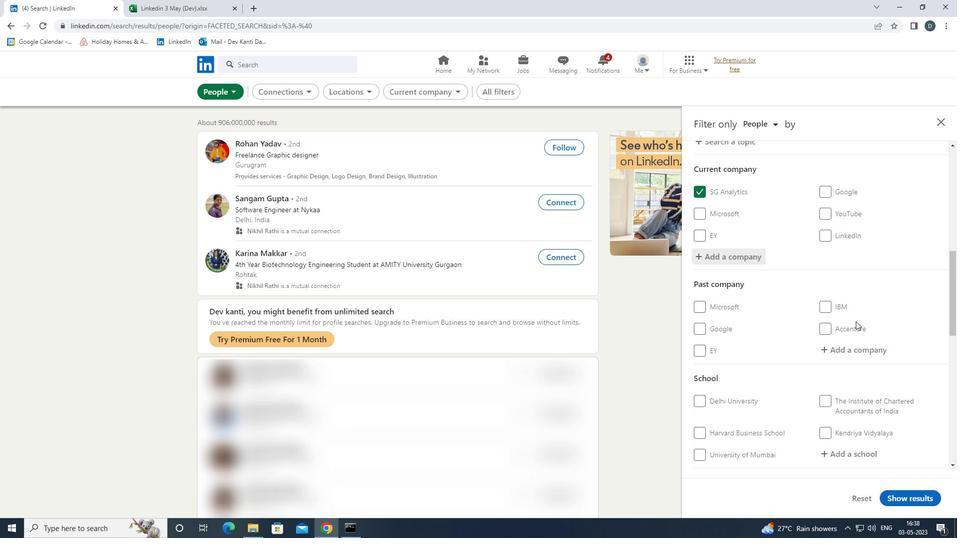
Action: Mouse moved to (858, 305)
Screenshot: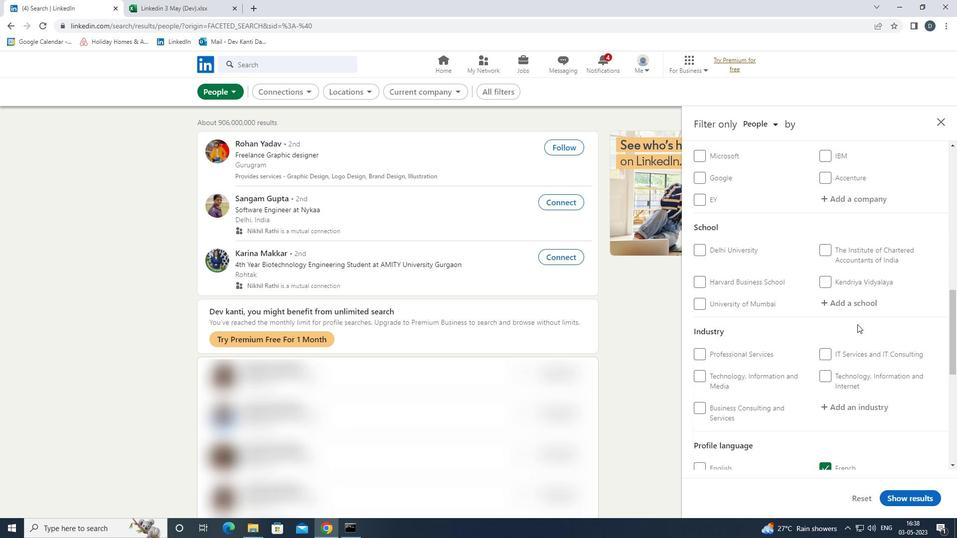 
Action: Mouse pressed left at (858, 305)
Screenshot: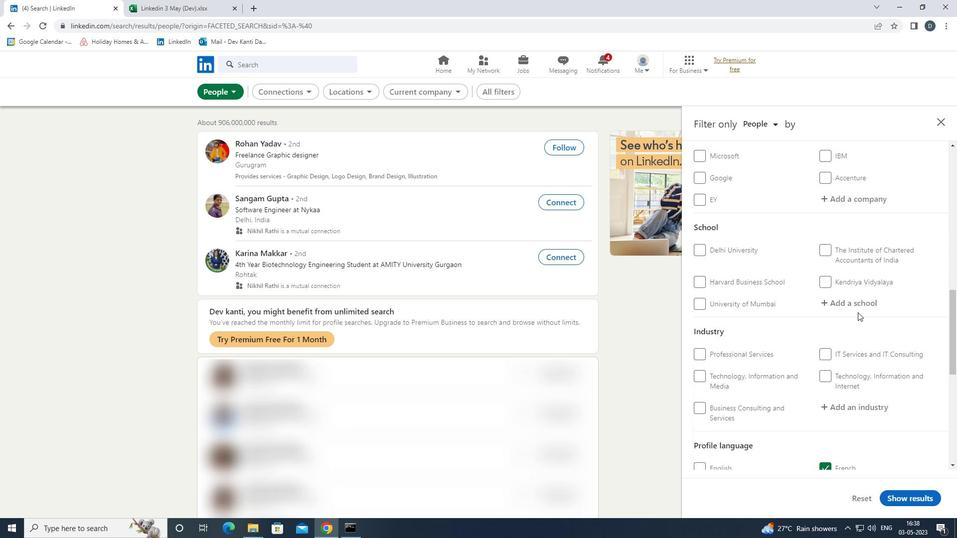 
Action: Key pressed <Key.shift>SHIVAJI<Key.space><Key.shift>UNI<Key.down><Key.enter>
Screenshot: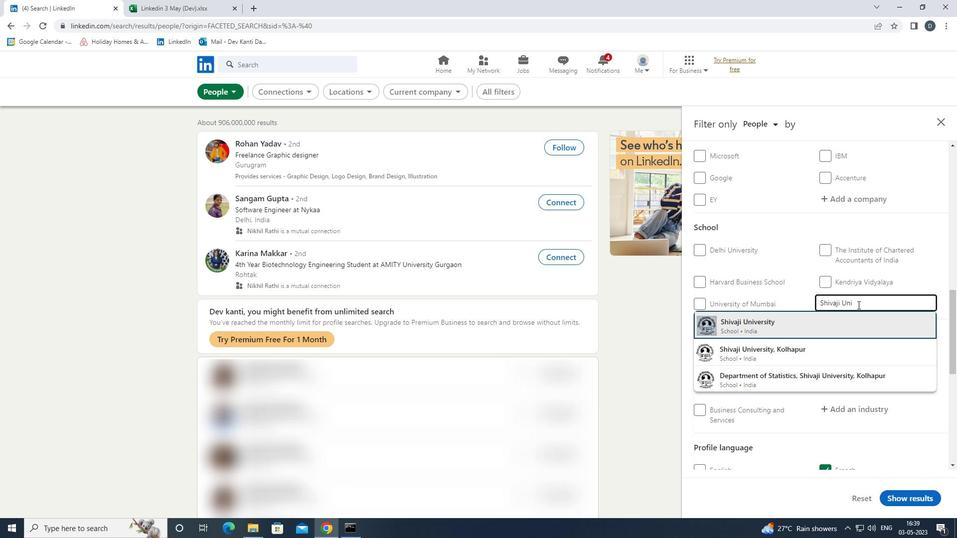 
Action: Mouse moved to (852, 301)
Screenshot: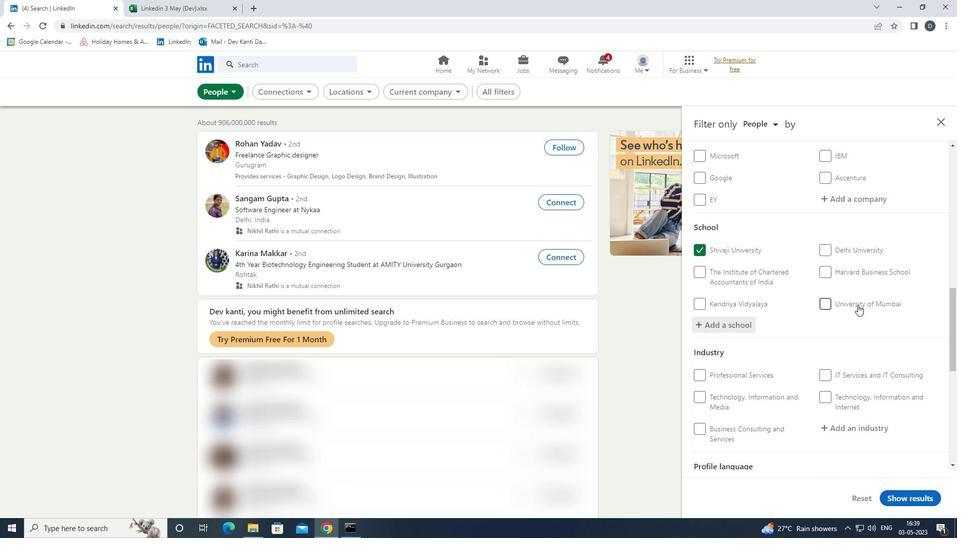 
Action: Mouse scrolled (852, 301) with delta (0, 0)
Screenshot: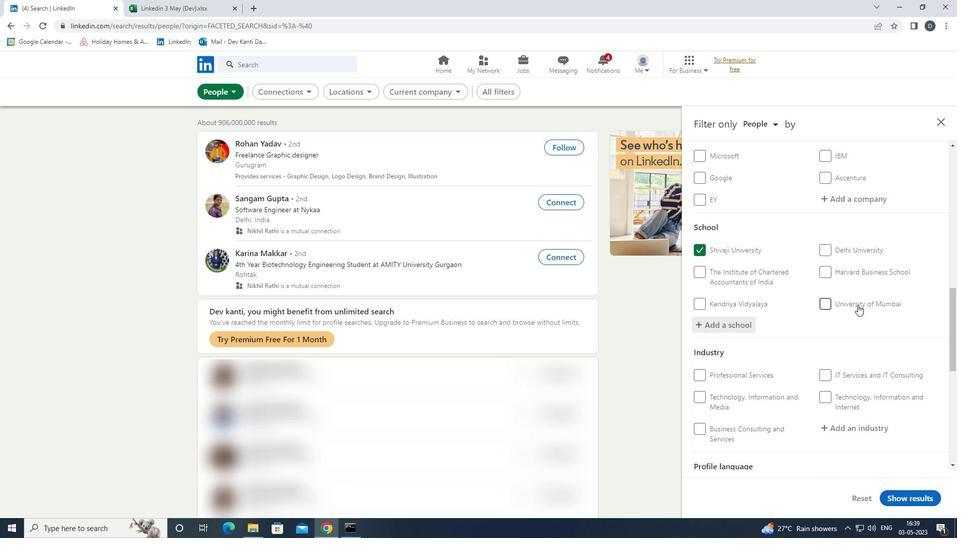 
Action: Mouse moved to (852, 301)
Screenshot: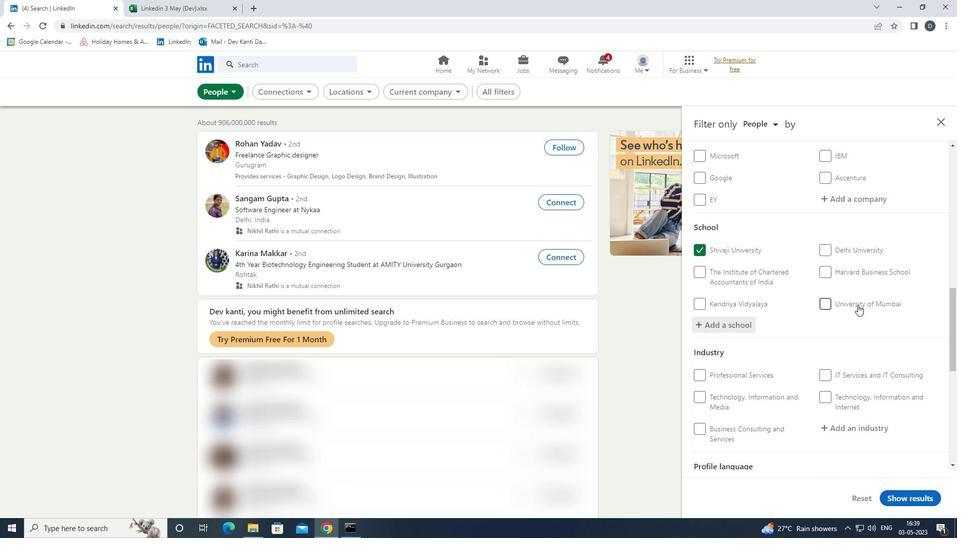 
Action: Mouse scrolled (852, 301) with delta (0, 0)
Screenshot: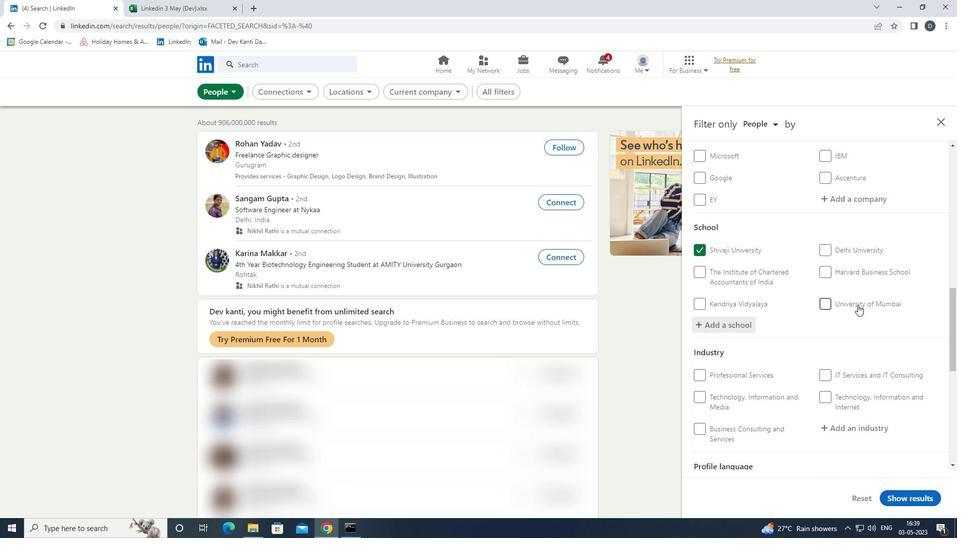 
Action: Mouse moved to (852, 304)
Screenshot: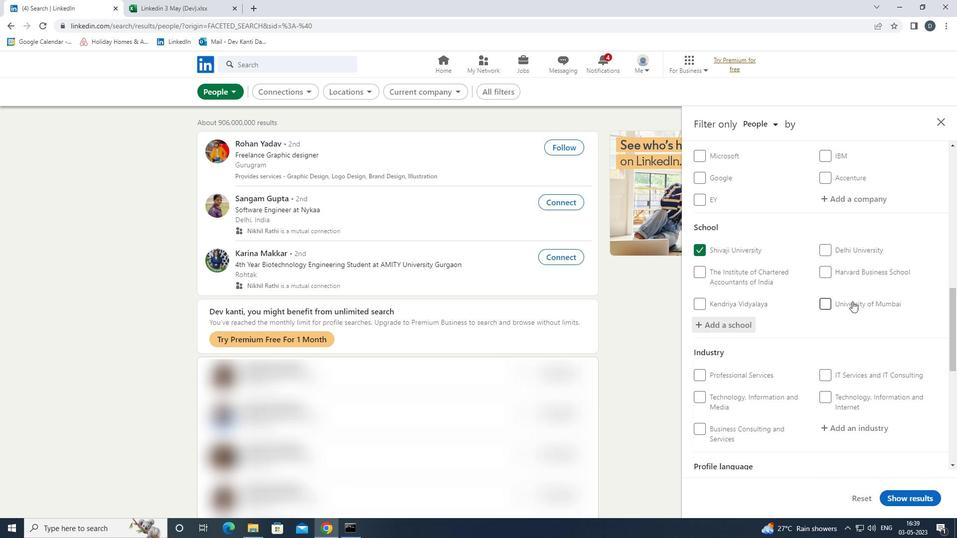 
Action: Mouse scrolled (852, 303) with delta (0, 0)
Screenshot: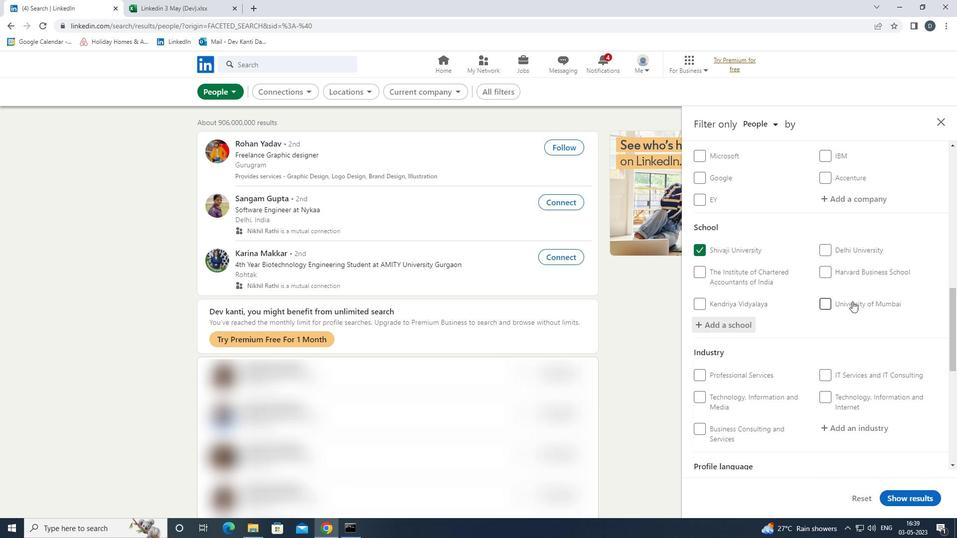 
Action: Mouse moved to (853, 279)
Screenshot: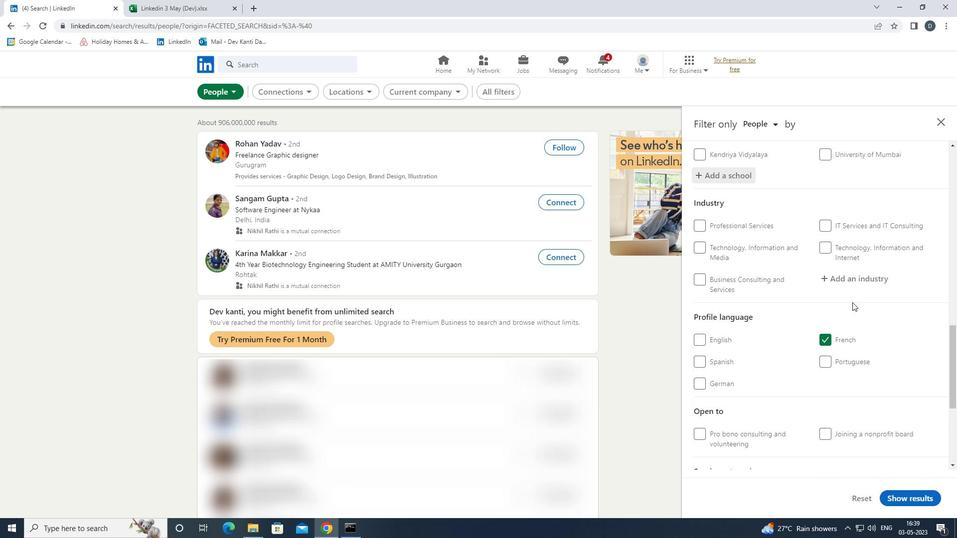 
Action: Mouse pressed left at (853, 279)
Screenshot: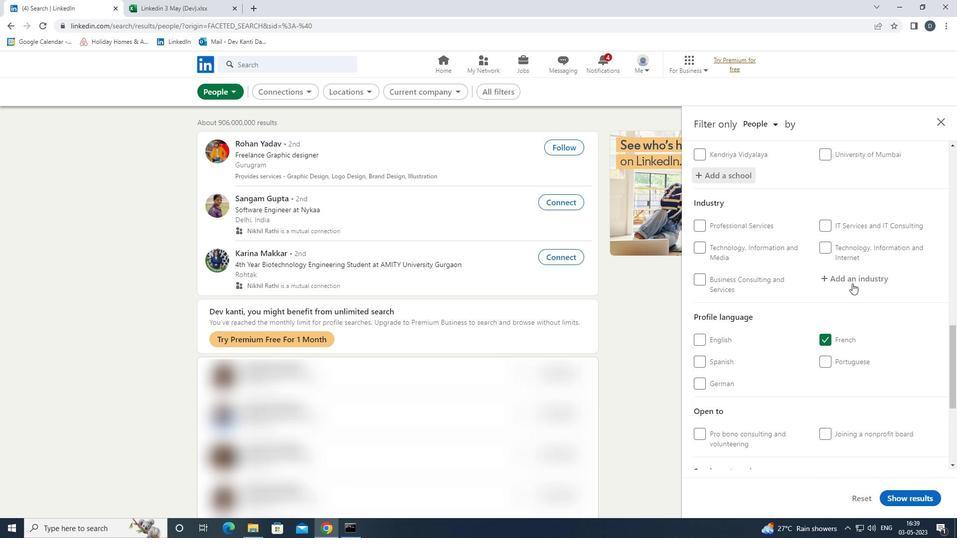 
Action: Key pressed <Key.shift>OPERATIONS<Key.down><Key.down><Key.enter>
Screenshot: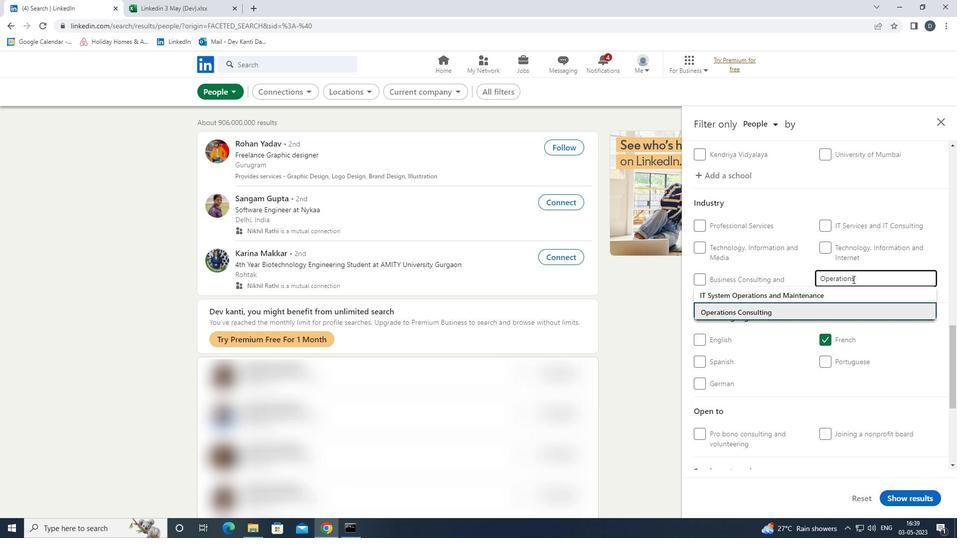 
Action: Mouse moved to (853, 279)
Screenshot: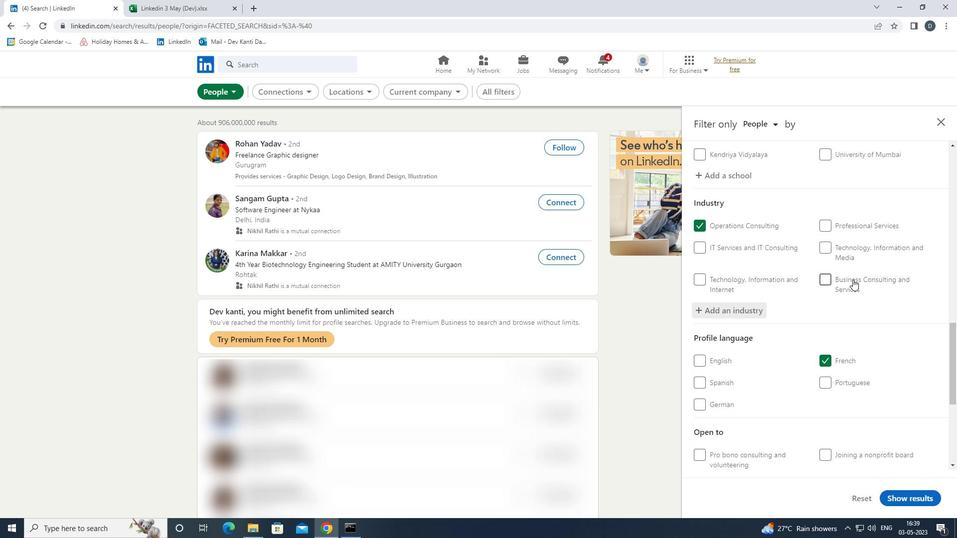 
Action: Mouse scrolled (853, 279) with delta (0, 0)
Screenshot: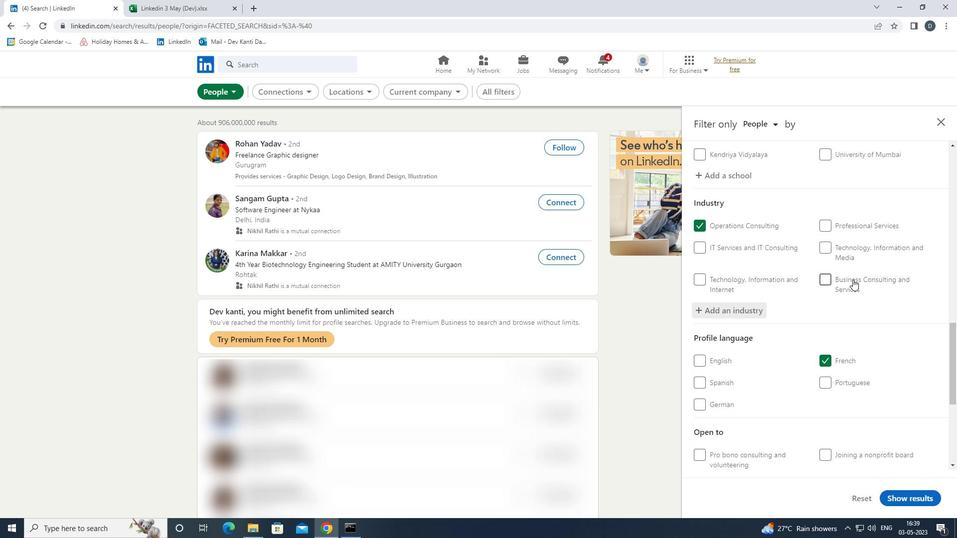 
Action: Mouse scrolled (853, 279) with delta (0, 0)
Screenshot: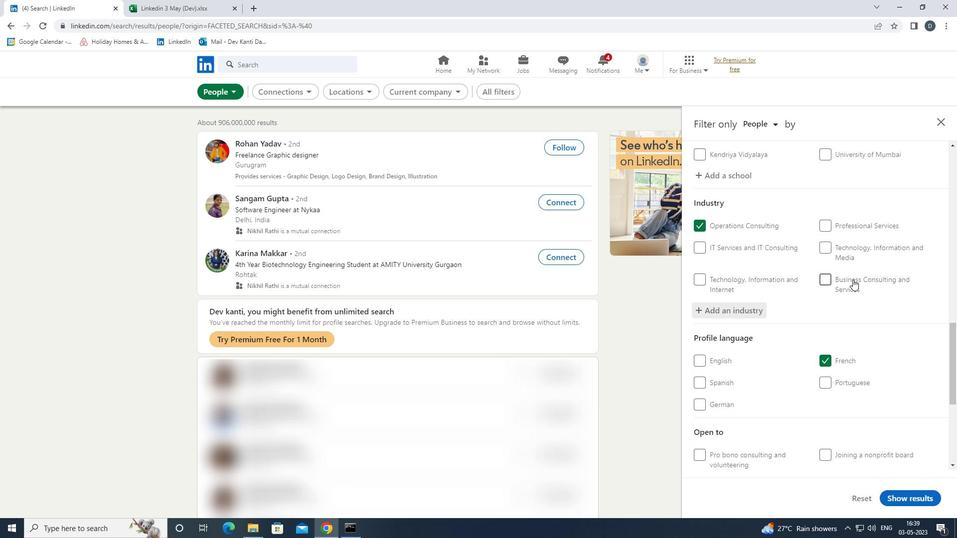 
Action: Mouse moved to (853, 279)
Screenshot: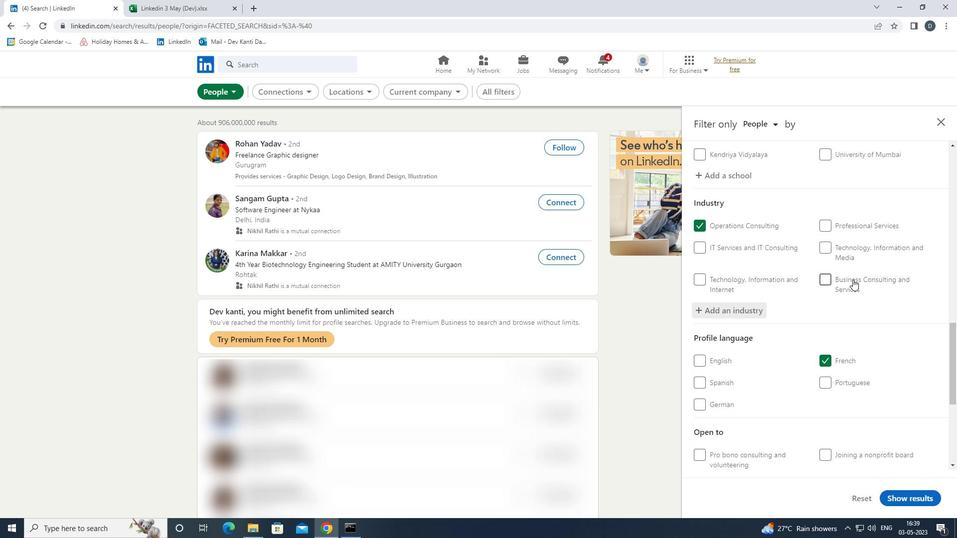 
Action: Mouse scrolled (853, 279) with delta (0, 0)
Screenshot: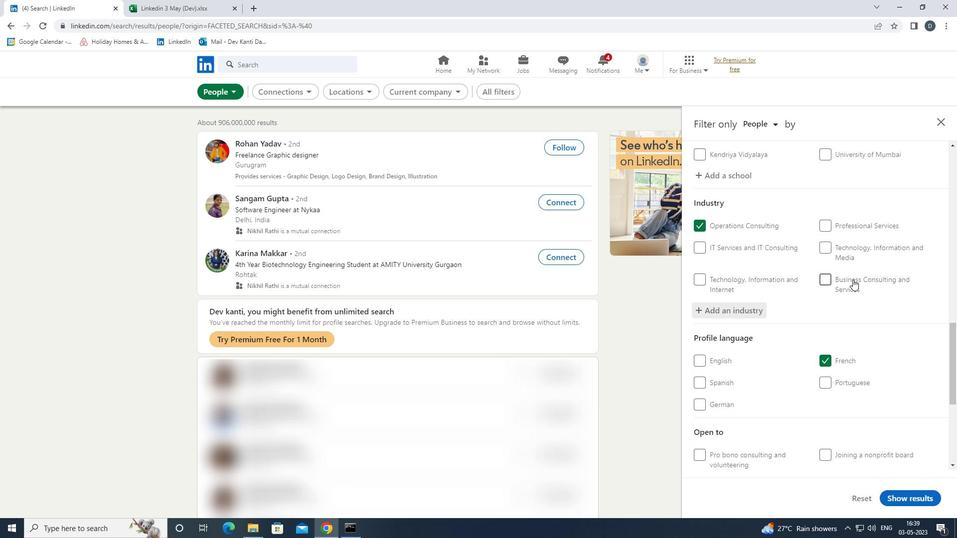 
Action: Mouse moved to (853, 286)
Screenshot: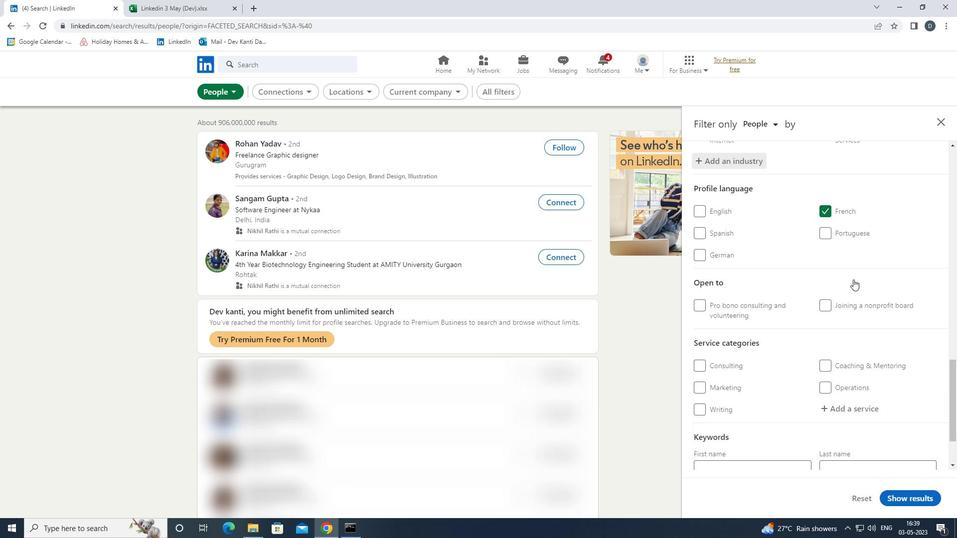 
Action: Mouse scrolled (853, 286) with delta (0, 0)
Screenshot: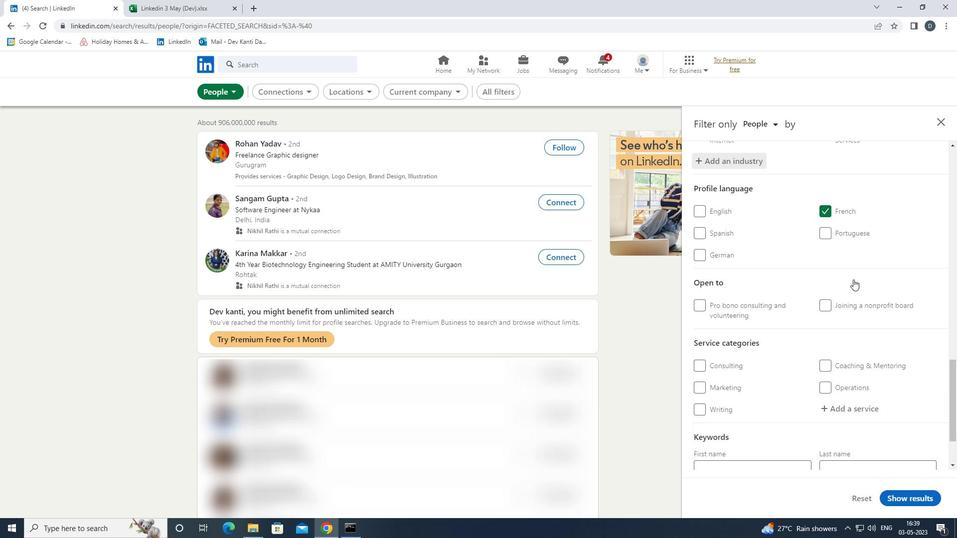 
Action: Mouse moved to (853, 287)
Screenshot: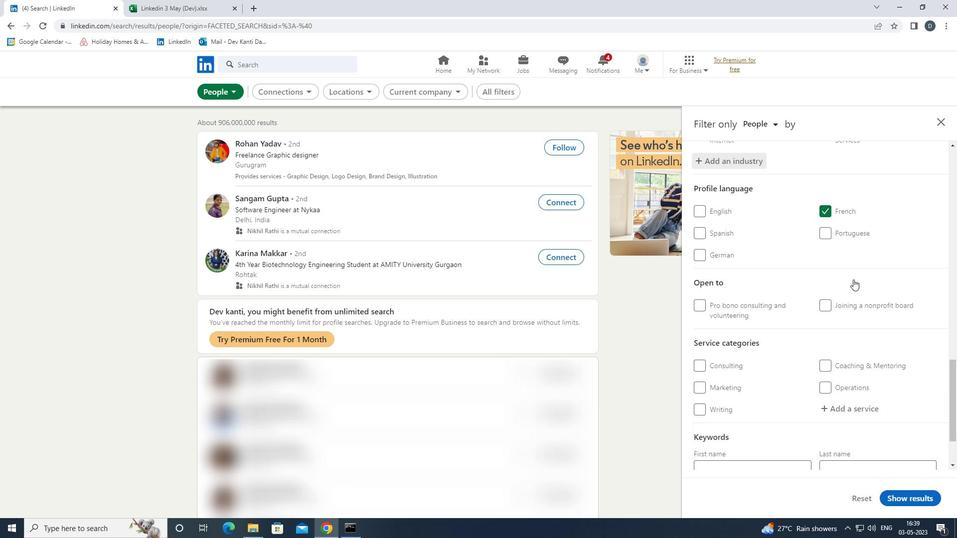 
Action: Mouse scrolled (853, 287) with delta (0, 0)
Screenshot: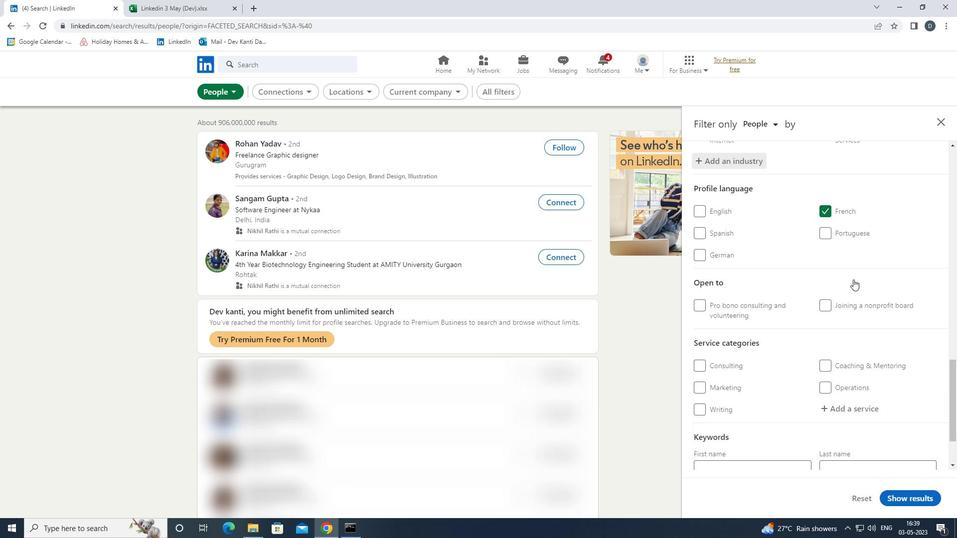 
Action: Mouse moved to (844, 326)
Screenshot: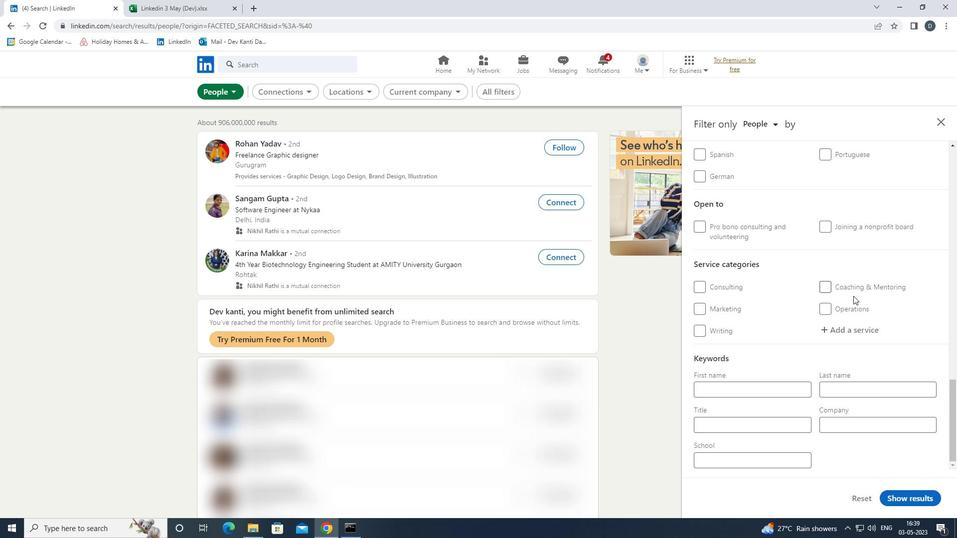 
Action: Mouse pressed left at (844, 326)
Screenshot: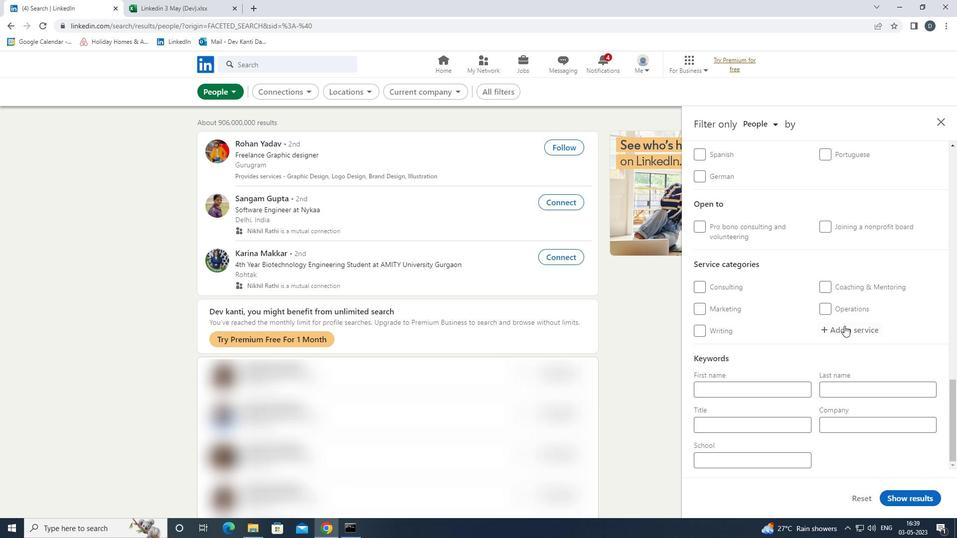 
Action: Key pressed <Key.shift>TAX<Key.space><Key.shift>L<Key.down><Key.enter>
Screenshot: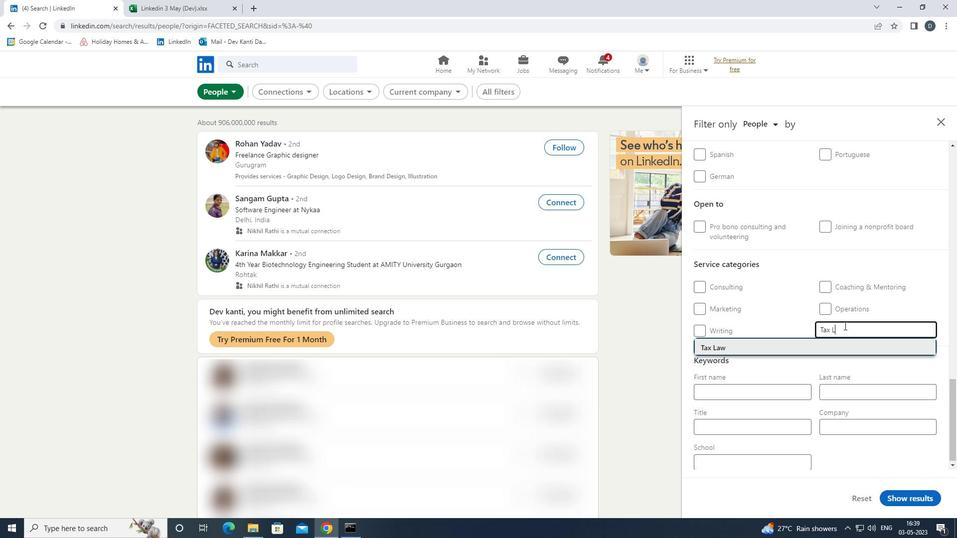 
Action: Mouse moved to (844, 327)
Screenshot: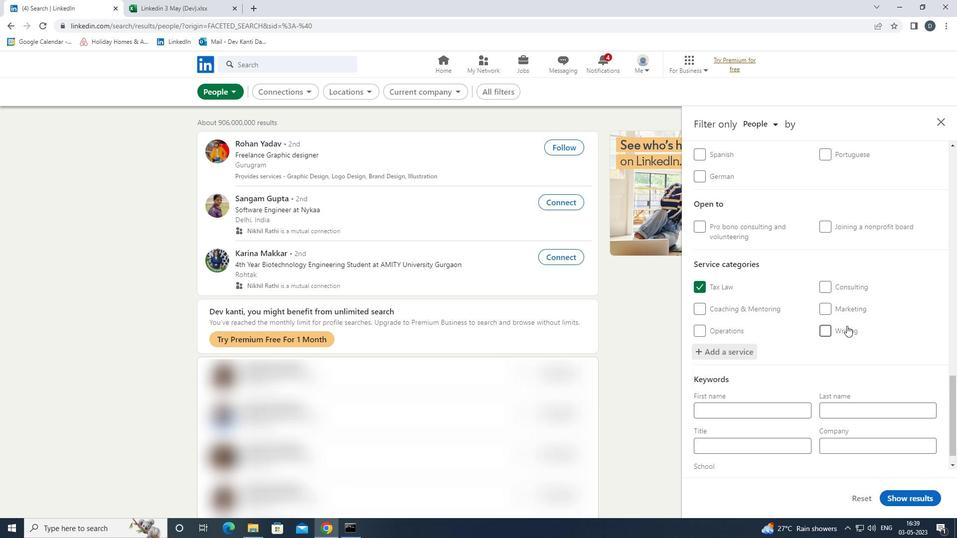 
Action: Mouse scrolled (844, 327) with delta (0, 0)
Screenshot: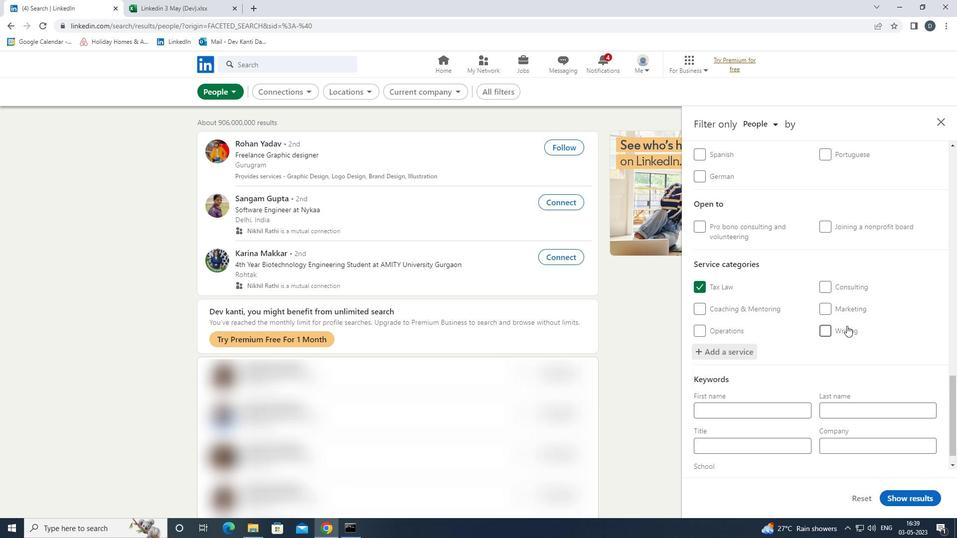 
Action: Mouse moved to (840, 336)
Screenshot: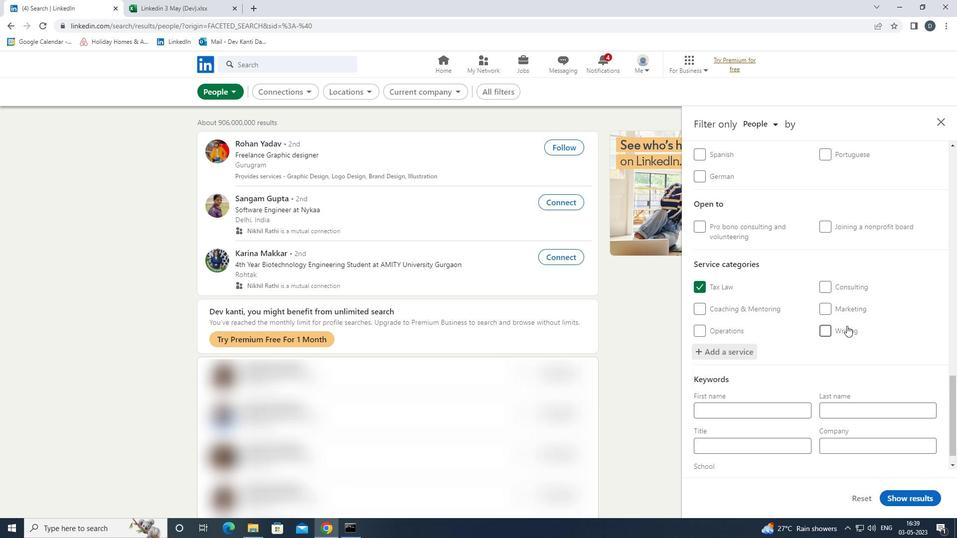 
Action: Mouse scrolled (840, 335) with delta (0, 0)
Screenshot: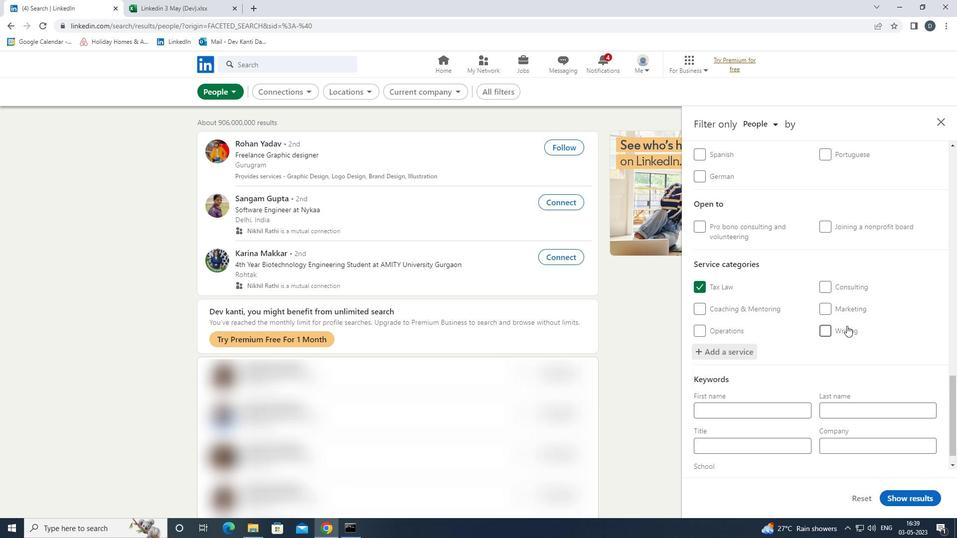 
Action: Mouse moved to (835, 342)
Screenshot: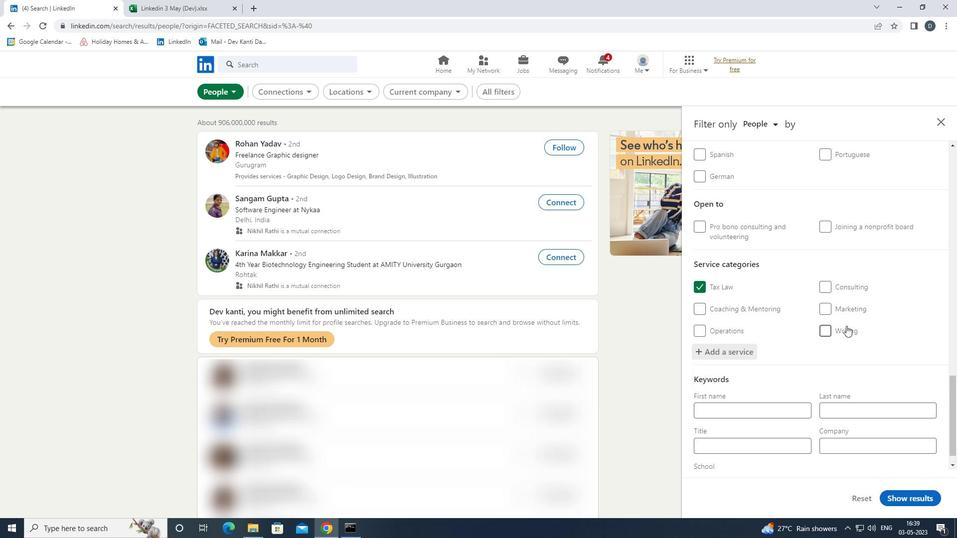 
Action: Mouse scrolled (835, 341) with delta (0, 0)
Screenshot: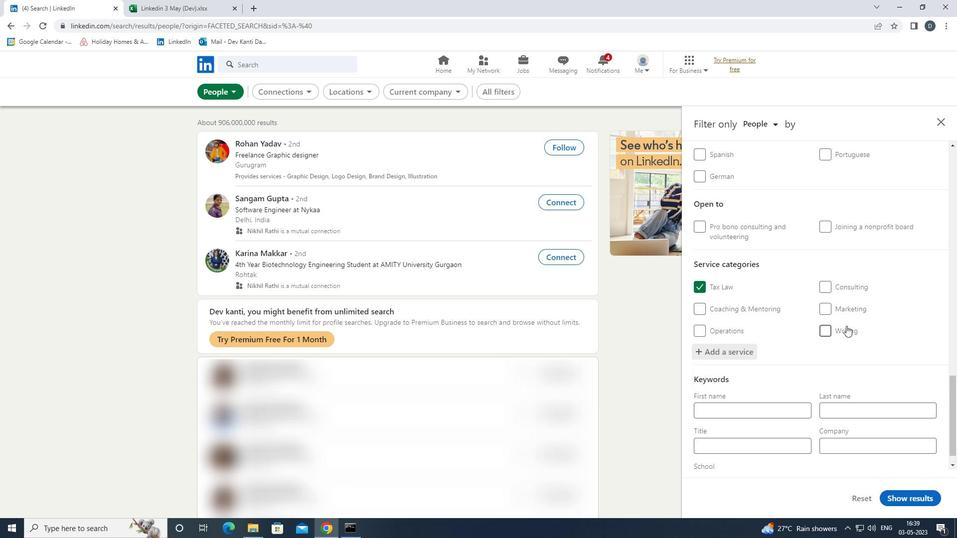 
Action: Mouse moved to (829, 347)
Screenshot: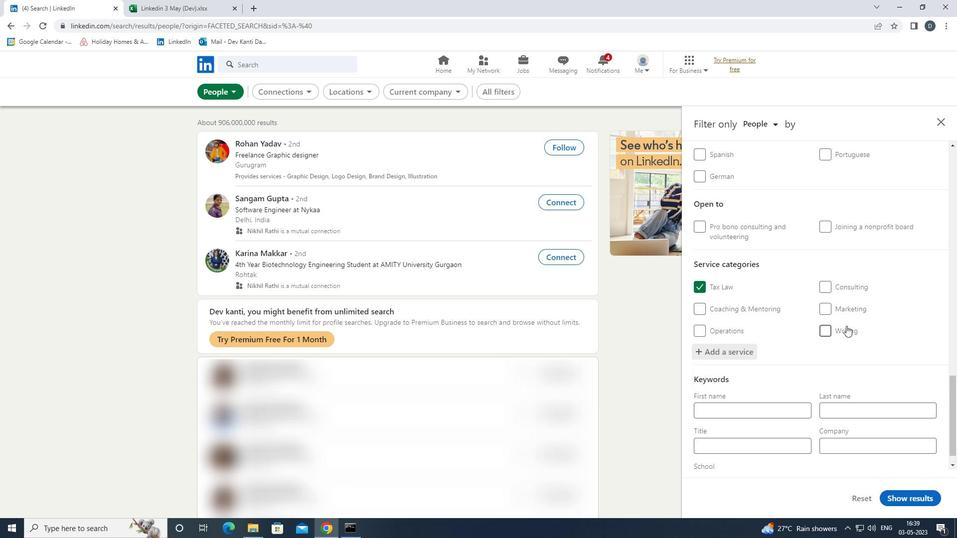 
Action: Mouse scrolled (829, 346) with delta (0, 0)
Screenshot: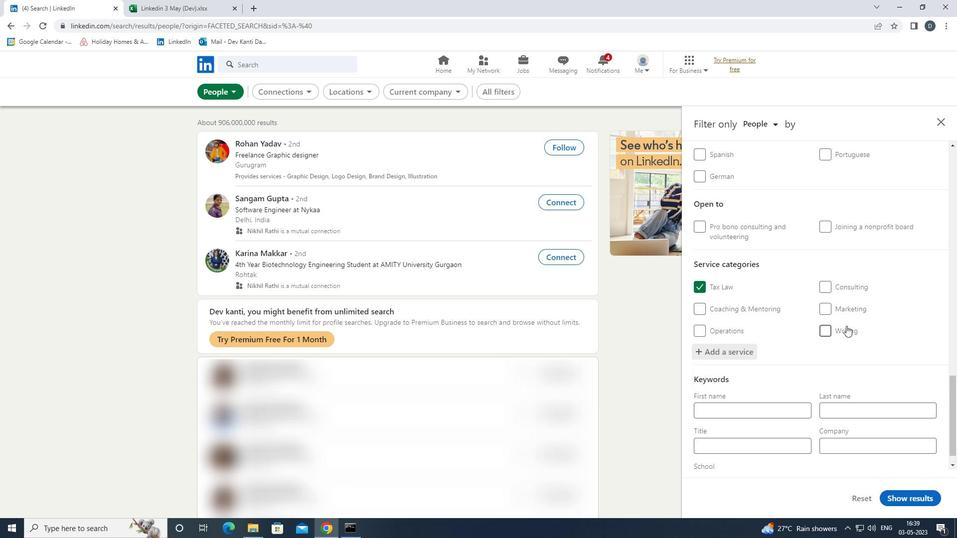 
Action: Mouse moved to (787, 428)
Screenshot: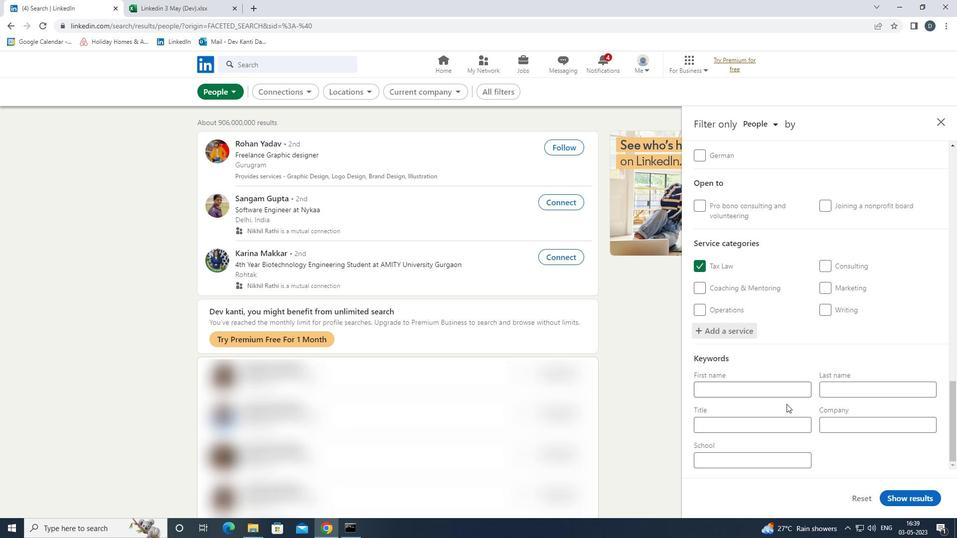 
Action: Mouse pressed left at (787, 428)
Screenshot: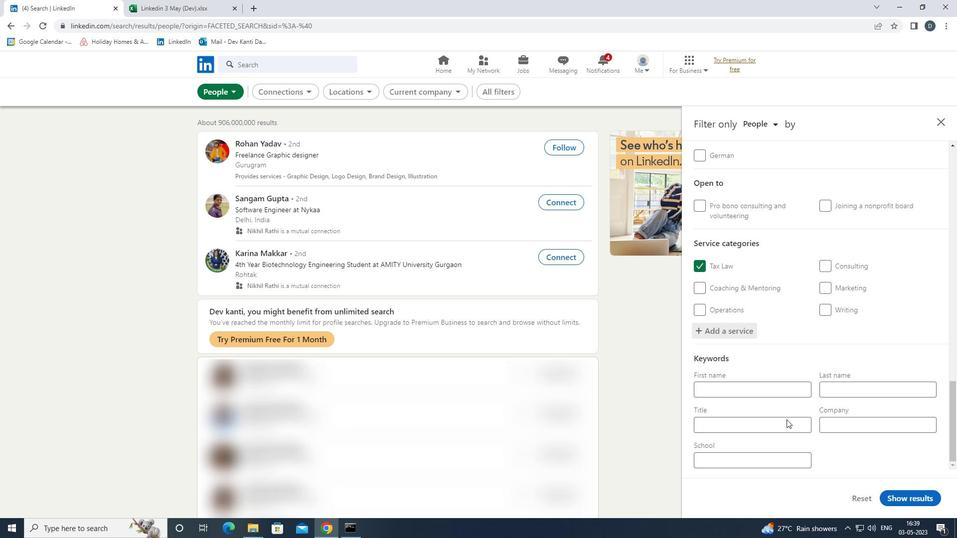 
Action: Key pressed <Key.shift>ANIMAL<Key.space><Key.shift>TRAINER
Screenshot: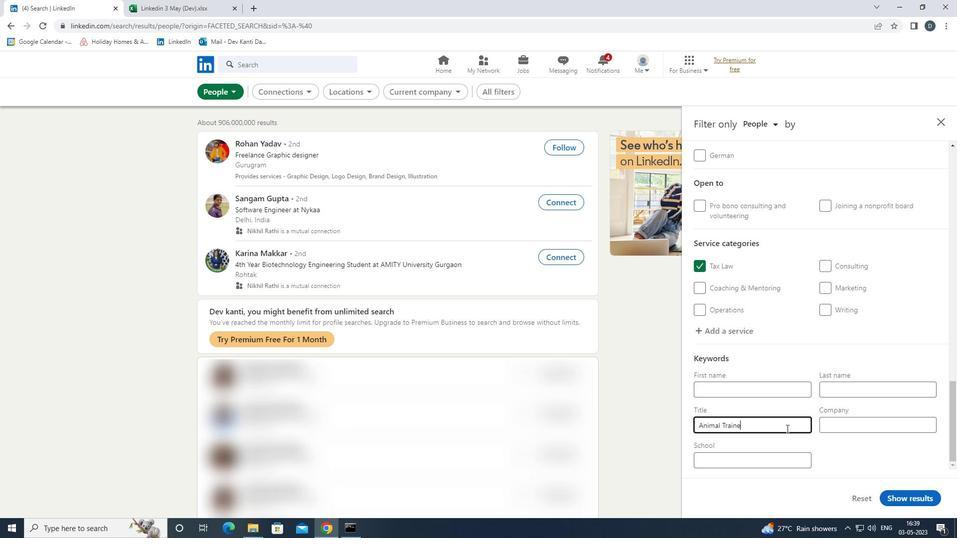 
Action: Mouse moved to (918, 497)
Screenshot: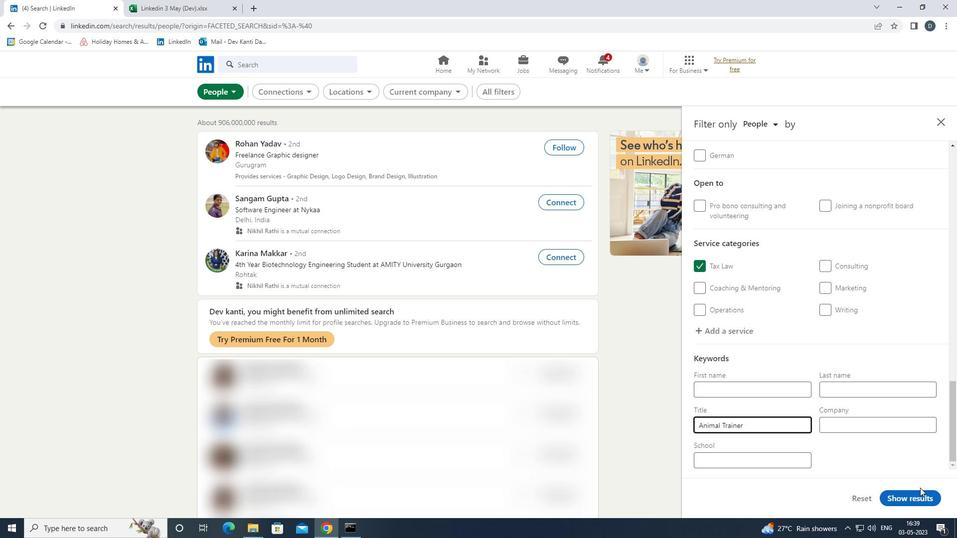 
Action: Mouse pressed left at (918, 497)
Screenshot: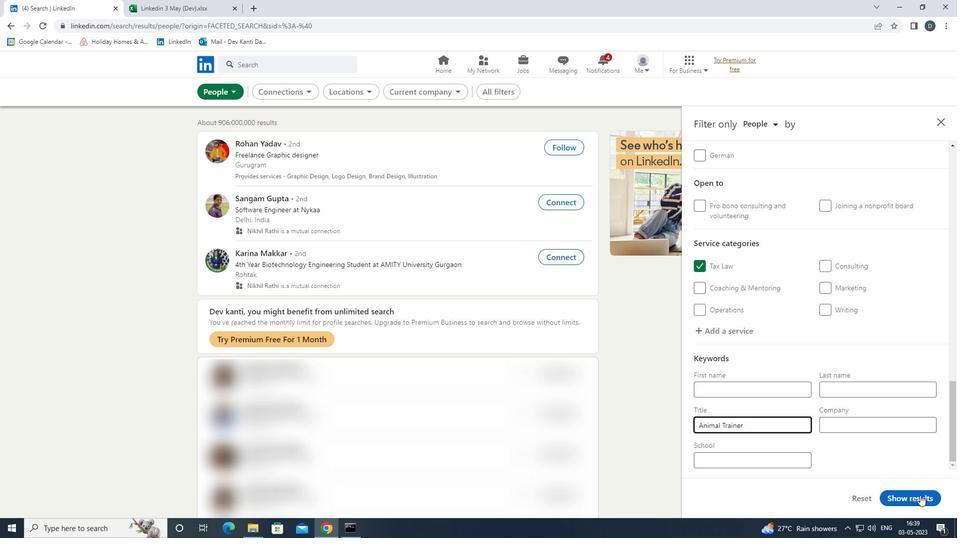 
Action: Mouse moved to (374, 99)
Screenshot: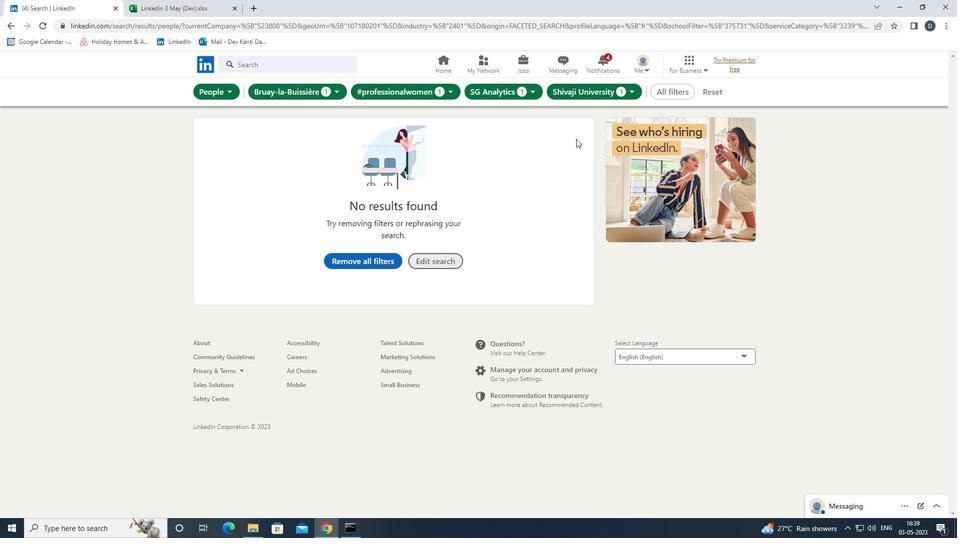 
